Task: Open a blank worksheet and write heading  Product price data  Add product name:-  ' TOMS Shoe, UGG Shoe, Wolverine Shoe, Z-Coil Shoe, Adidas shoe, Gucci T-shirt, Louis Vuitton bag, Zara Shirt, H&M jeans, Chanel perfume. ' in August Last week sales are  5000 to 5050. product price in between:-  5000 to 10000. Save page analysisSalesAnalysis
Action: Mouse moved to (24, 38)
Screenshot: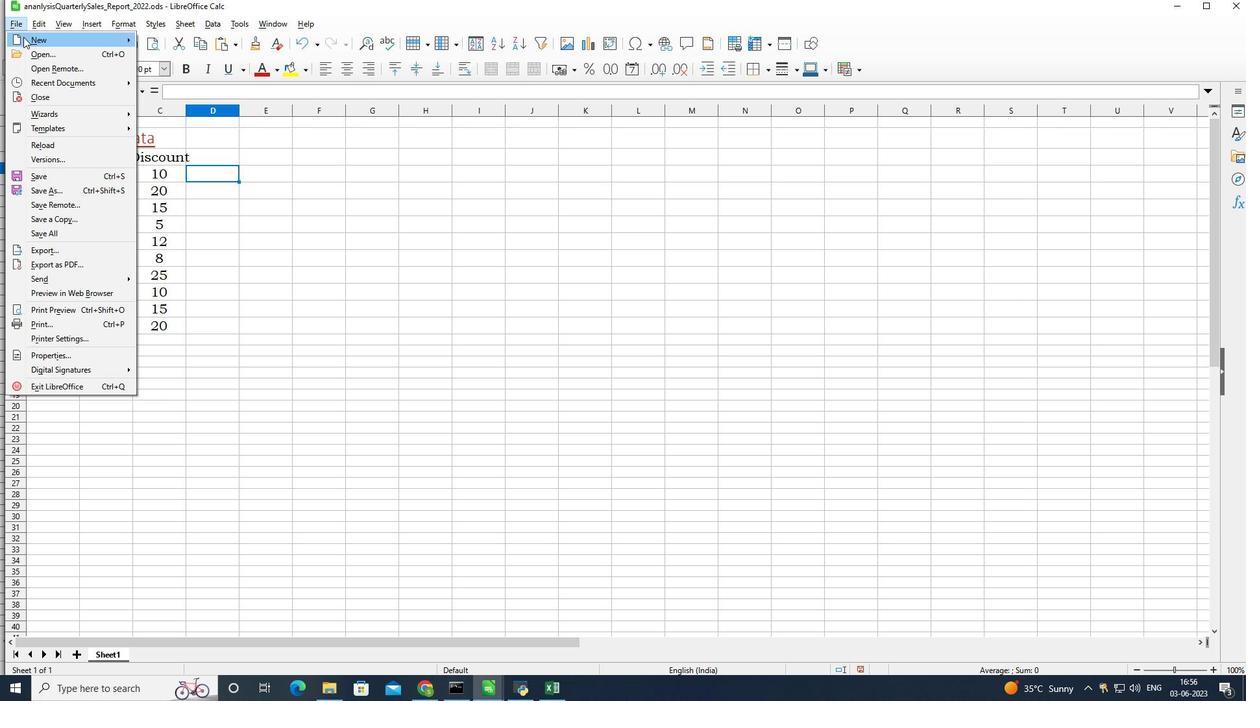 
Action: Mouse pressed left at (24, 38)
Screenshot: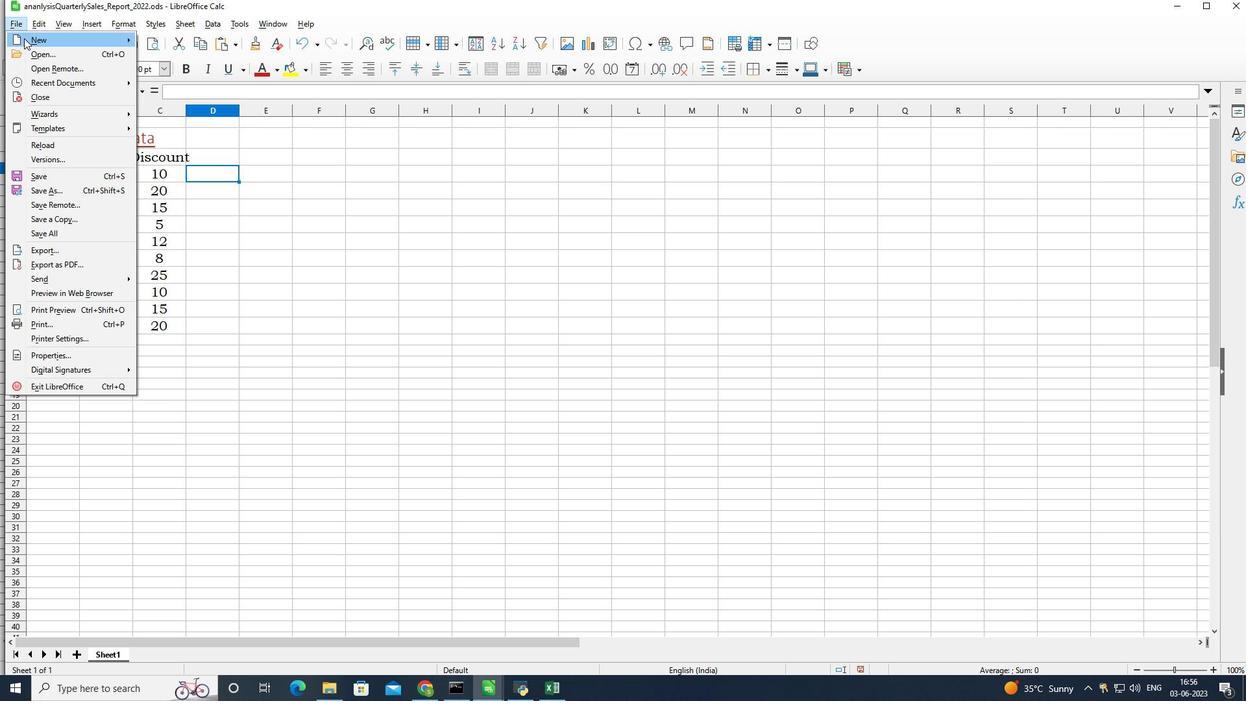 
Action: Mouse moved to (203, 48)
Screenshot: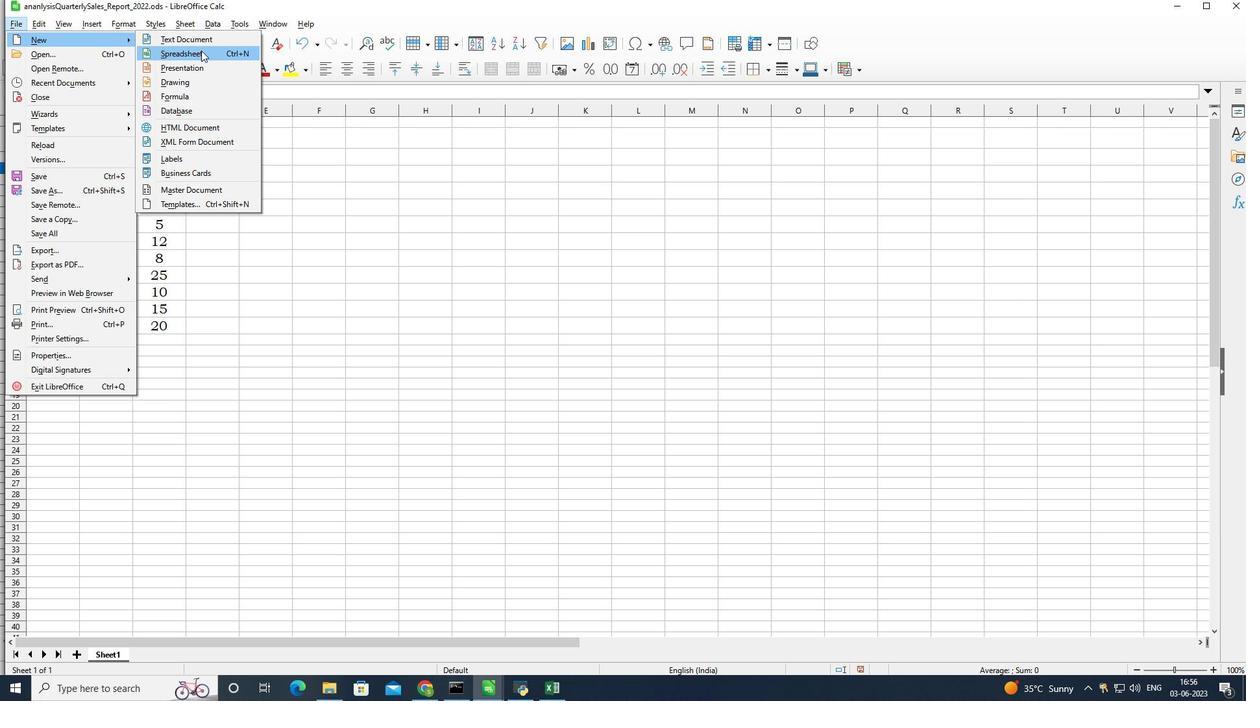
Action: Mouse pressed left at (203, 48)
Screenshot: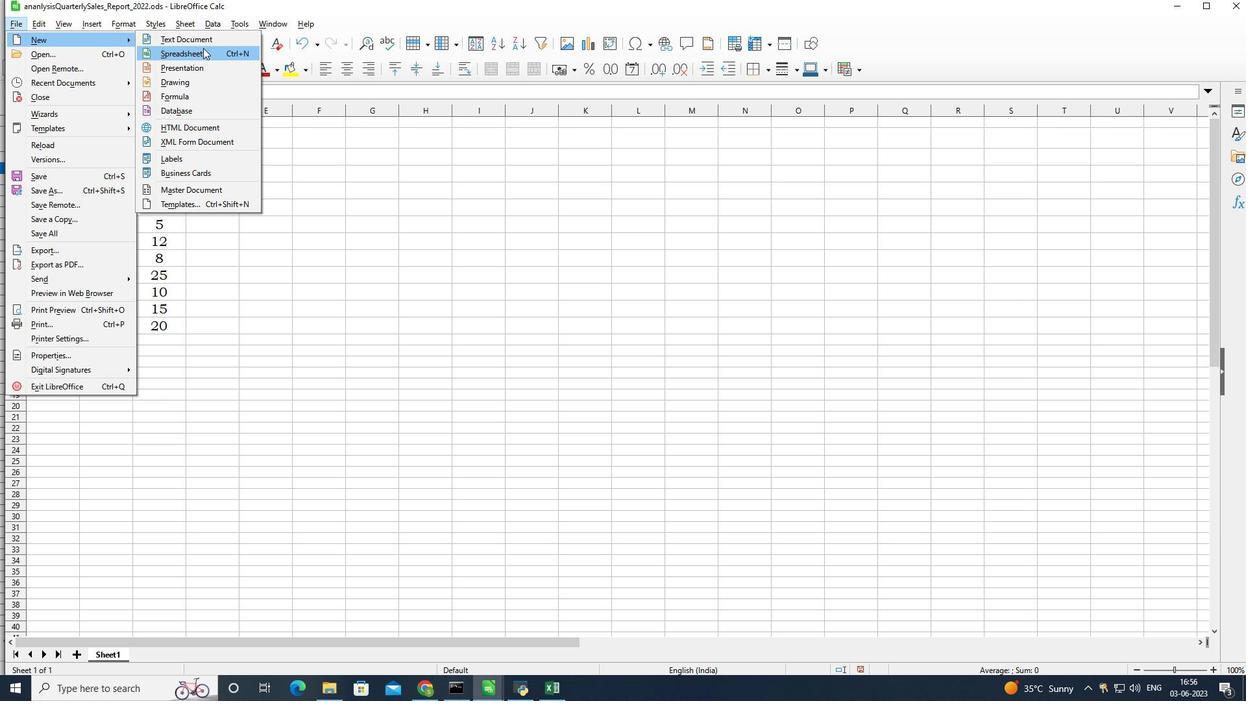 
Action: Mouse moved to (98, 134)
Screenshot: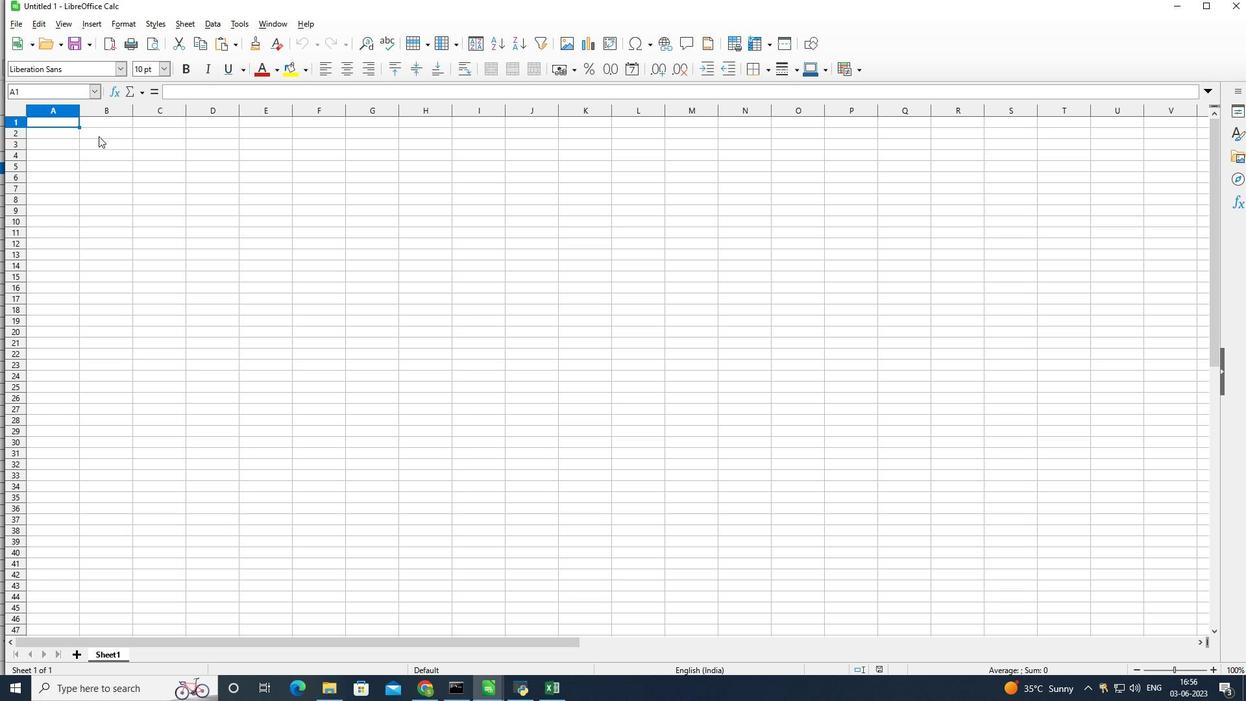 
Action: Mouse pressed left at (98, 134)
Screenshot: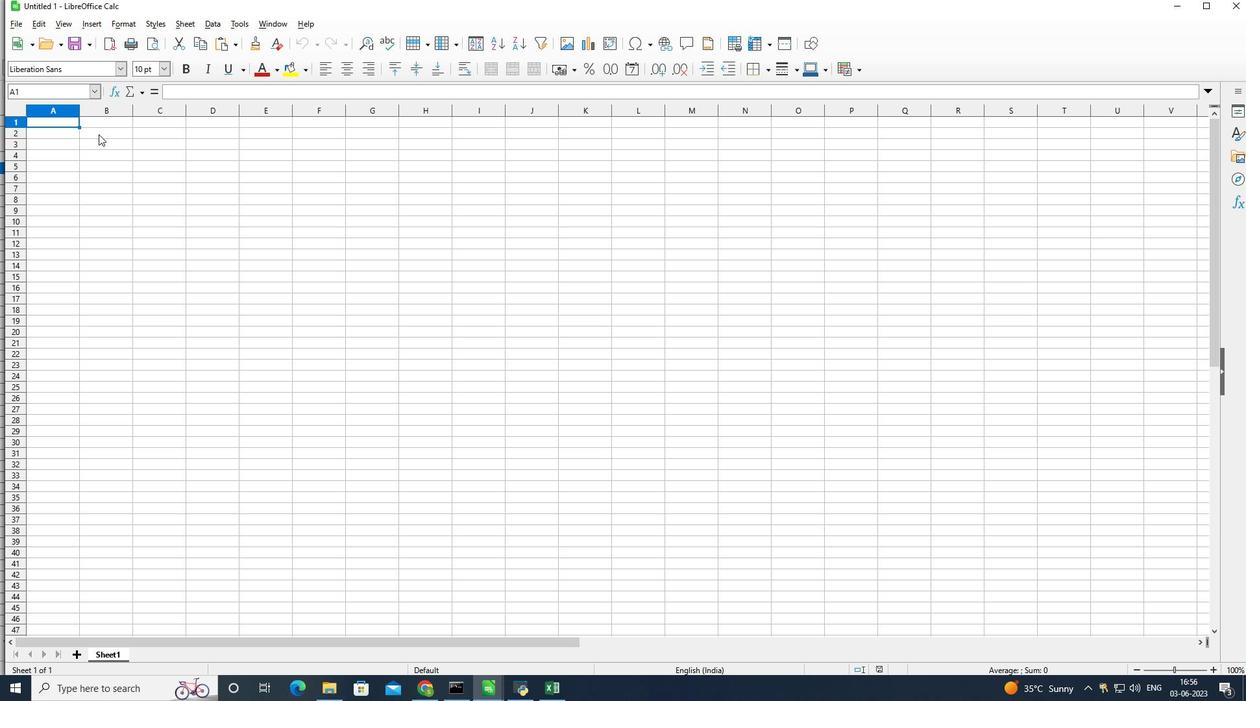 
Action: Mouse moved to (118, 132)
Screenshot: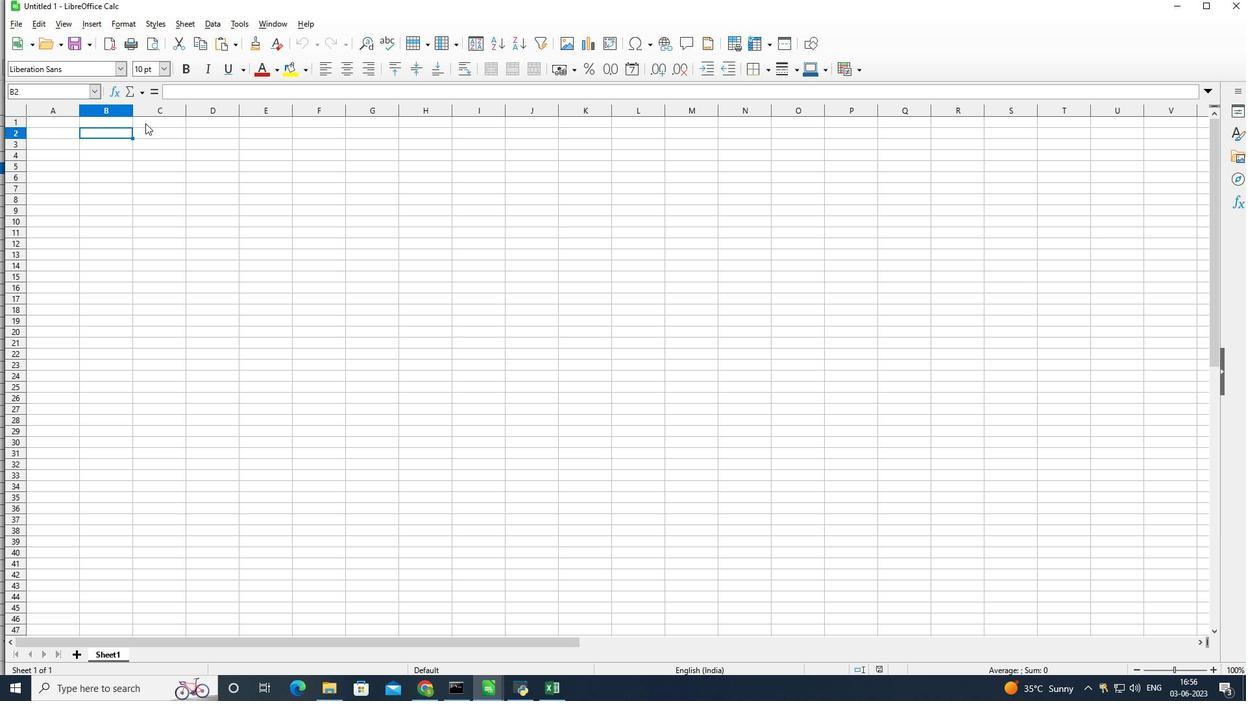 
Action: Key pressed <Key.shift>Product<Key.space>price<Key.enter>
Screenshot: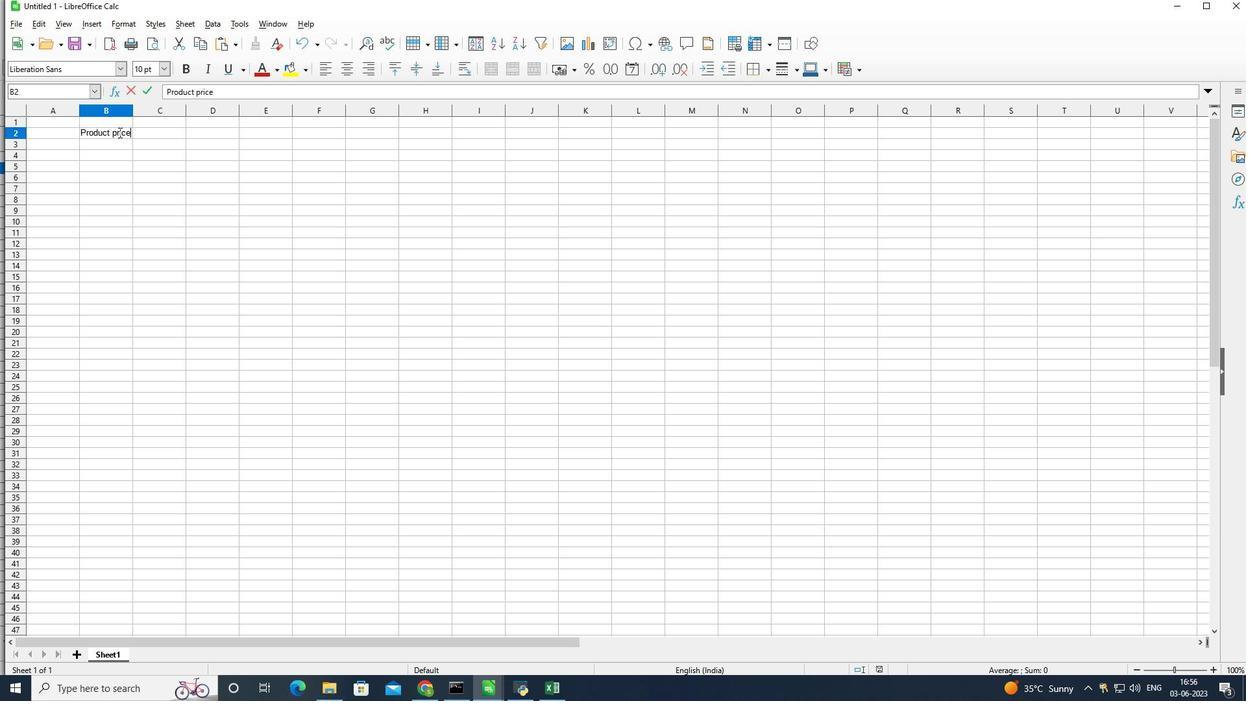 
Action: Mouse moved to (61, 146)
Screenshot: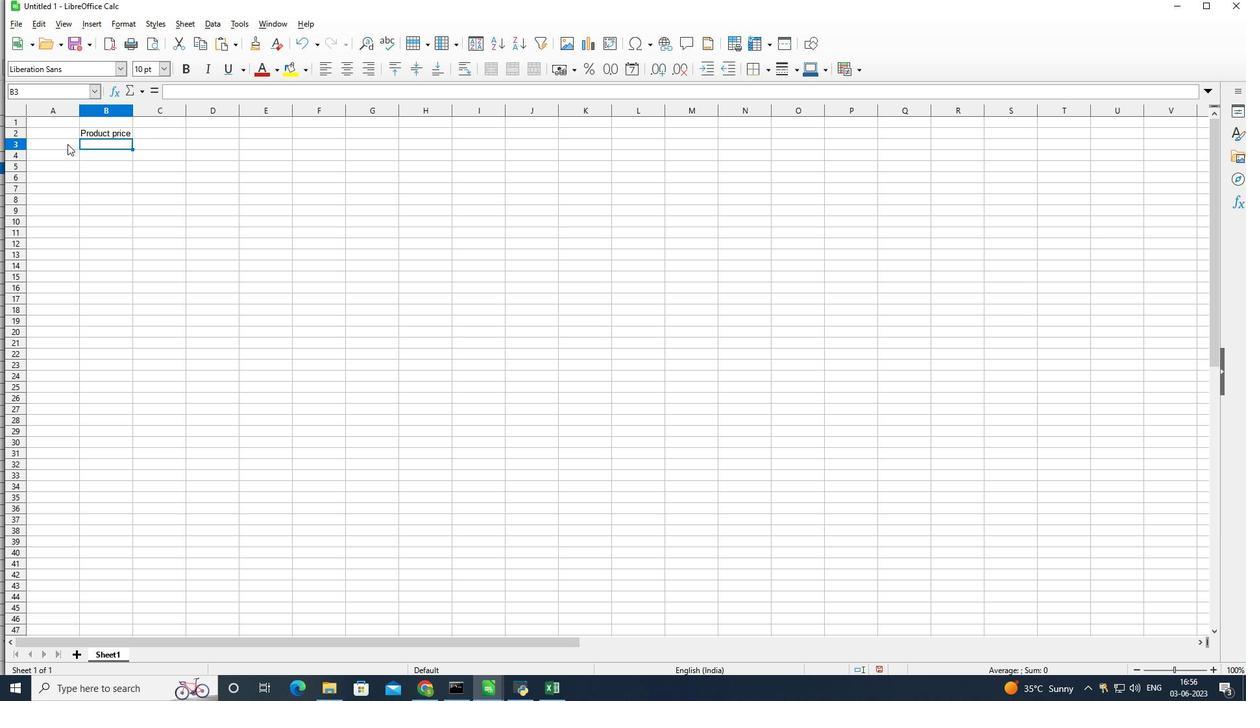 
Action: Mouse pressed left at (61, 146)
Screenshot: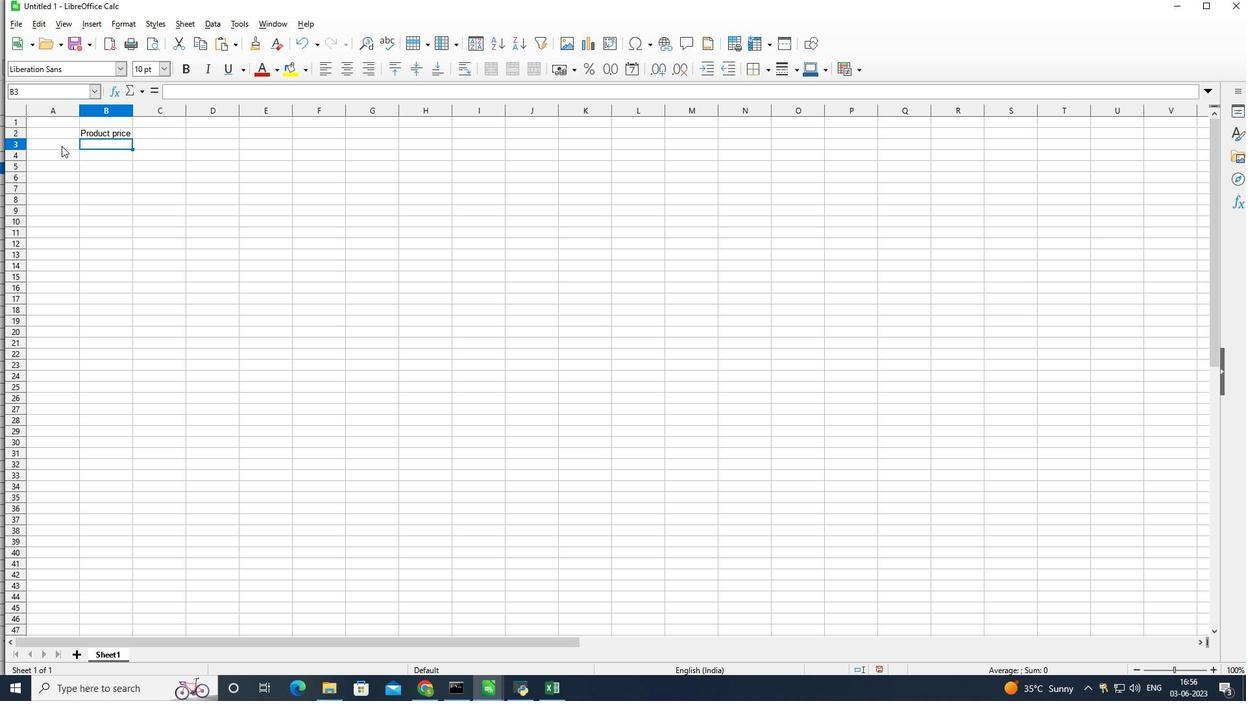 
Action: Mouse moved to (103, 168)
Screenshot: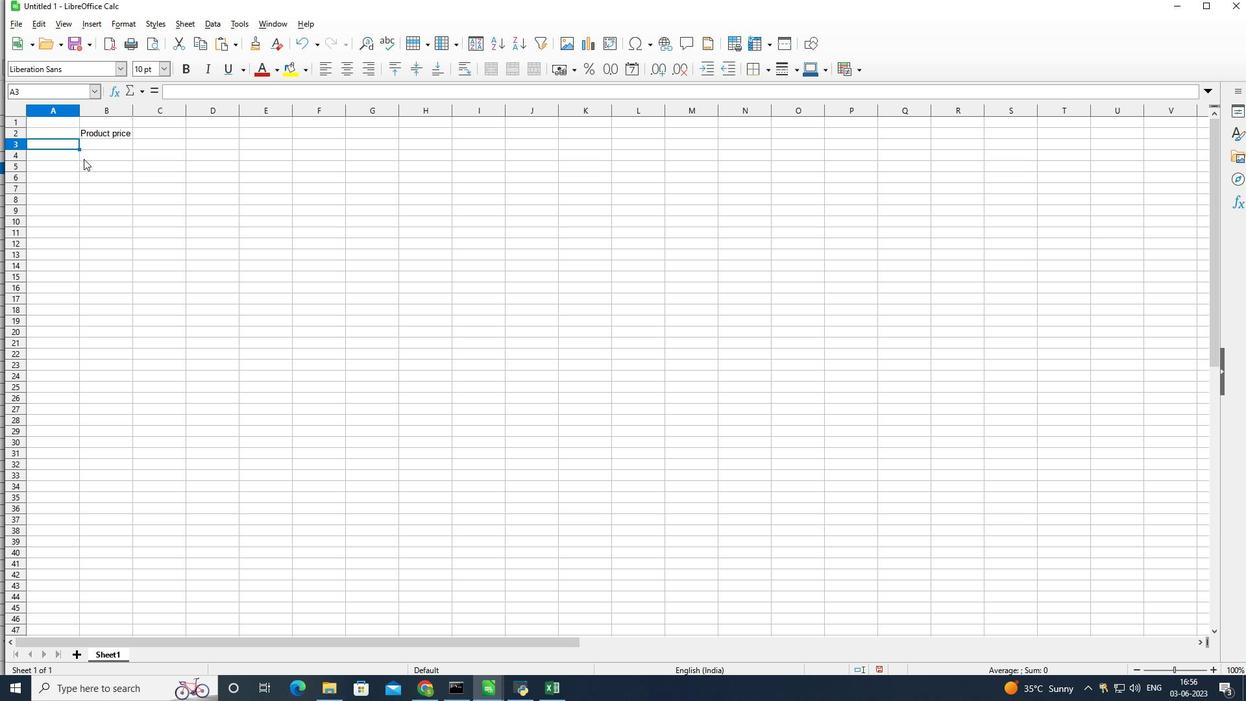 
Action: Key pressed <Key.shift>Name<Key.enter>
Screenshot: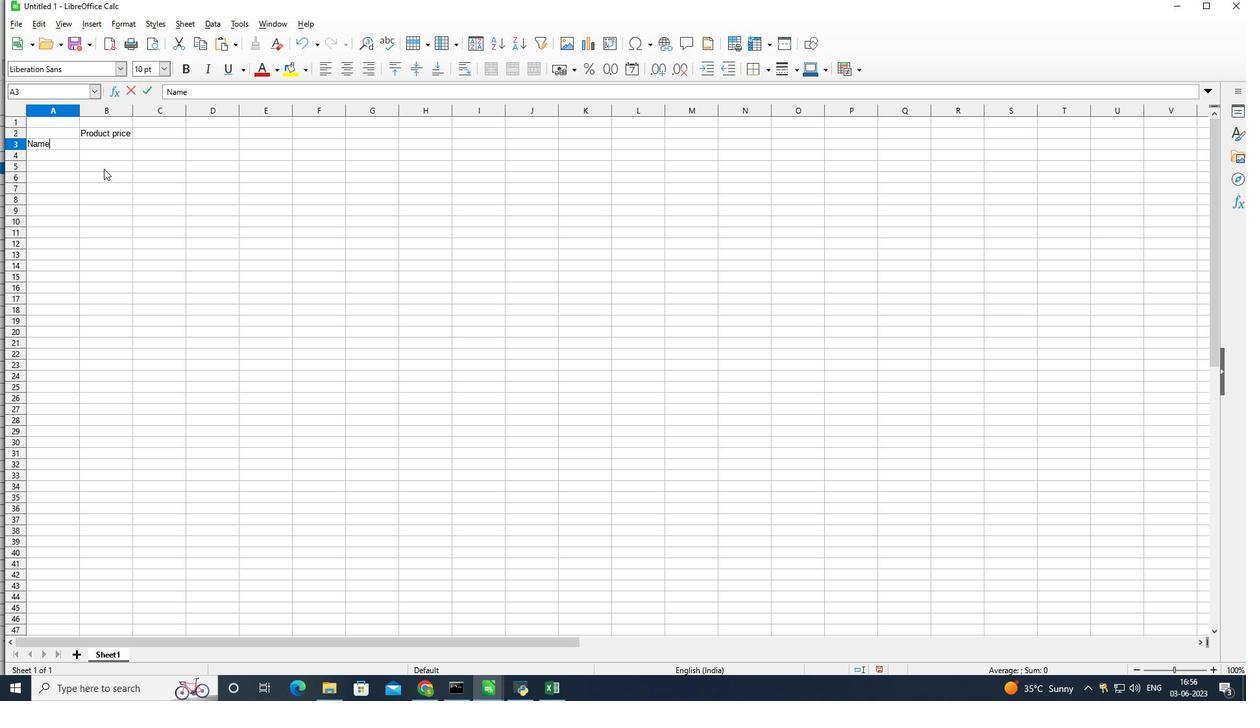 
Action: Mouse moved to (70, 148)
Screenshot: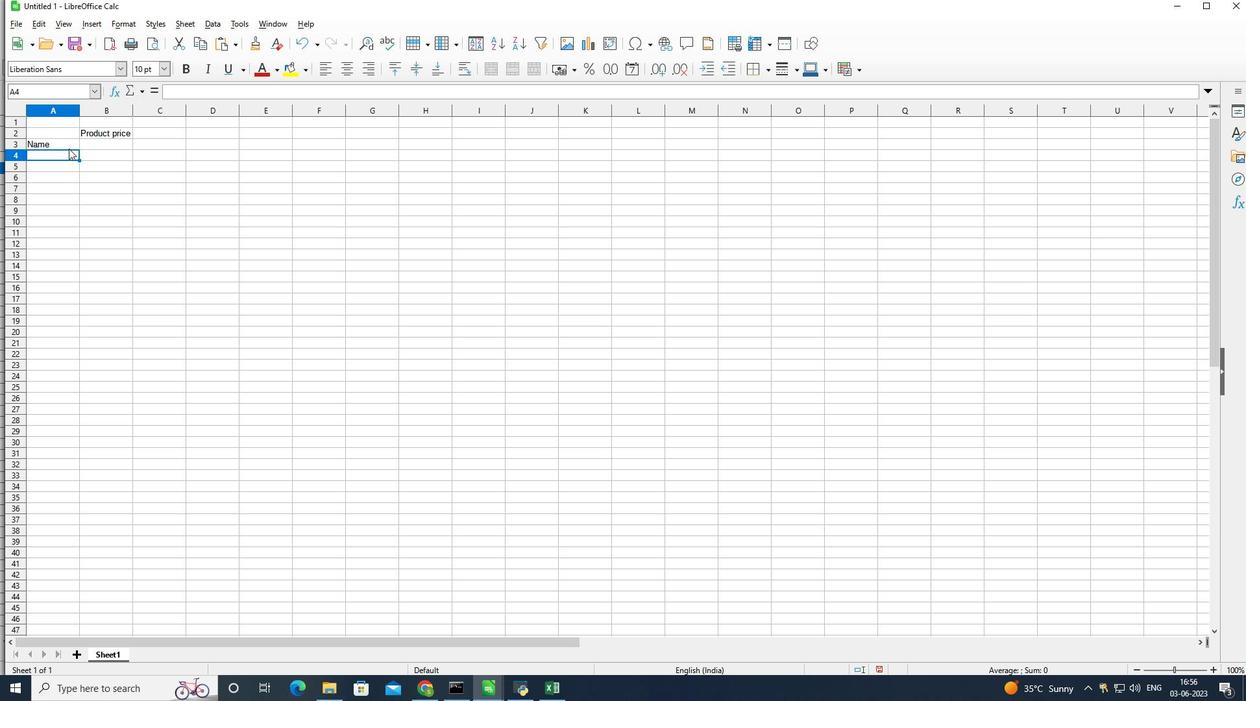 
Action: Key pressed <Key.shift>T<Key.shift>OMS<Key.space>shoe<Key.enter><Key.shift><Key.shift>UGC<Key.enter><Key.up>
Screenshot: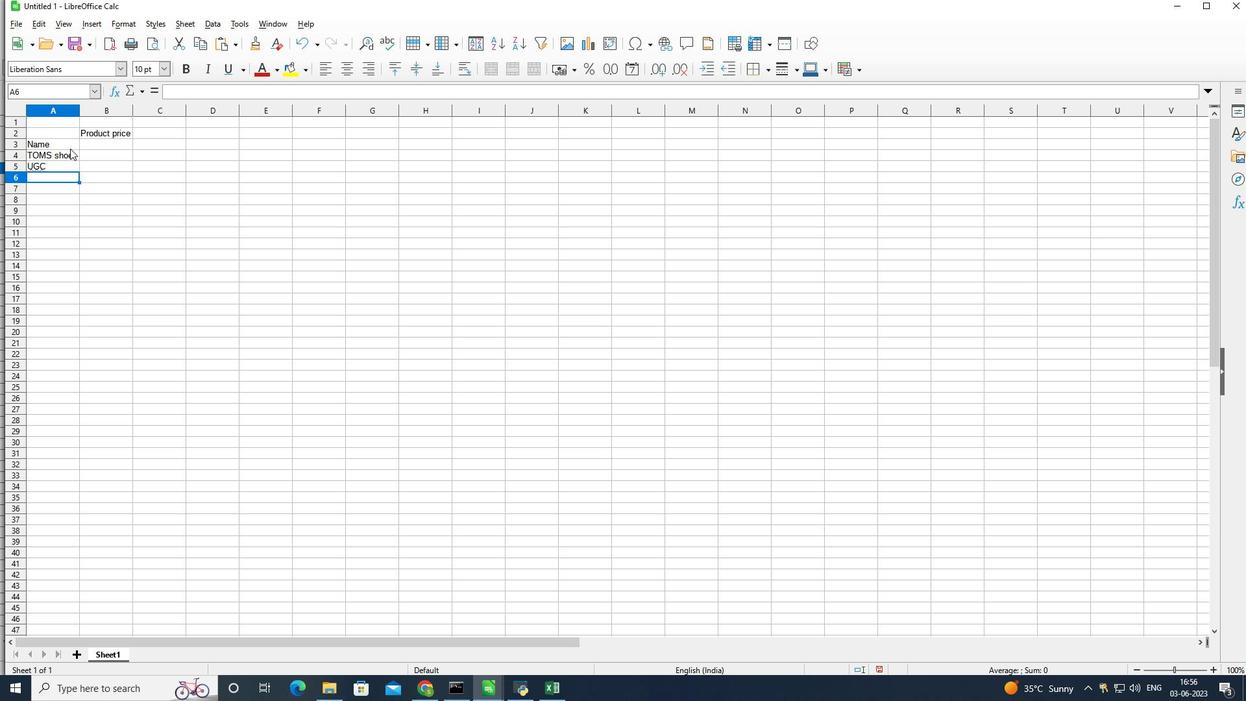 
Action: Mouse moved to (68, 166)
Screenshot: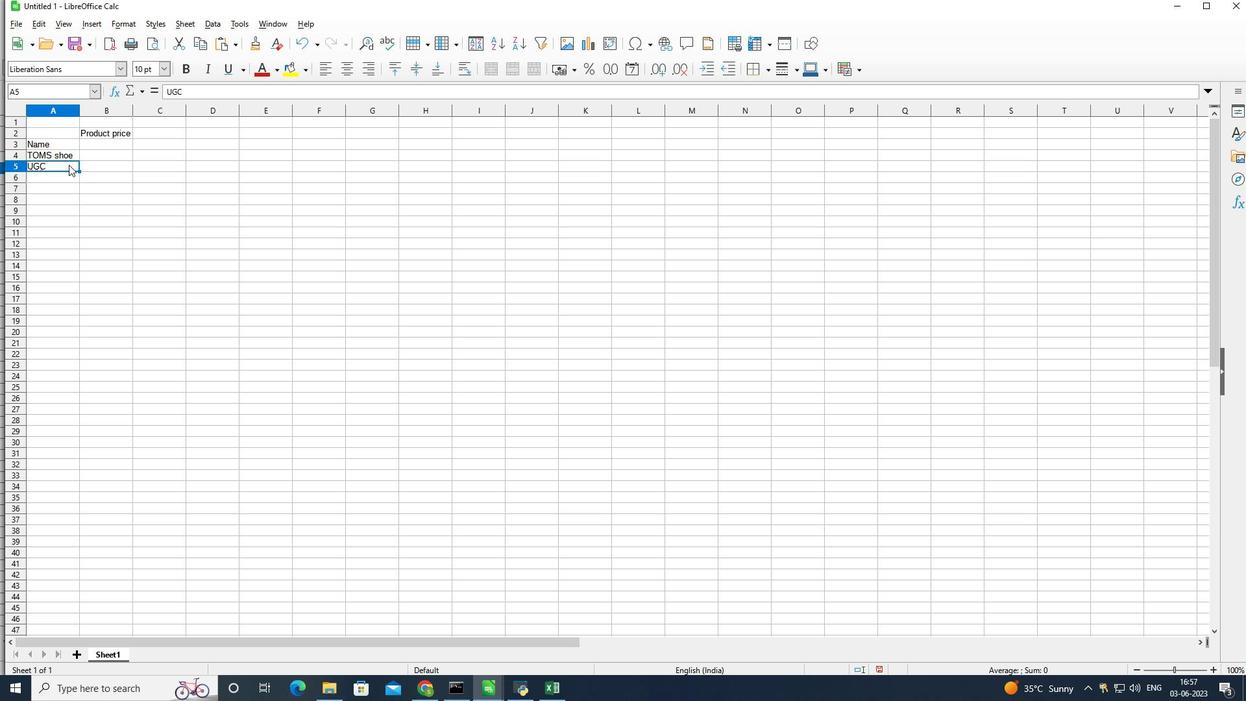 
Action: Mouse pressed left at (68, 166)
Screenshot: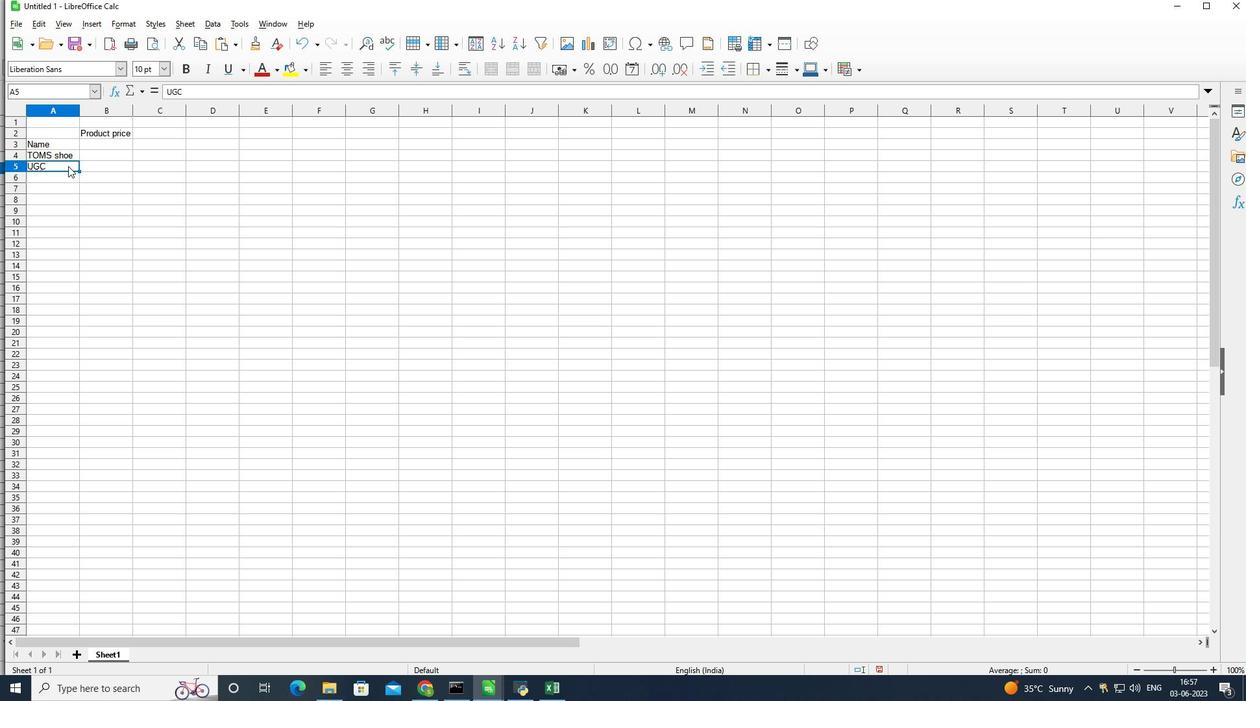 
Action: Mouse moved to (61, 164)
Screenshot: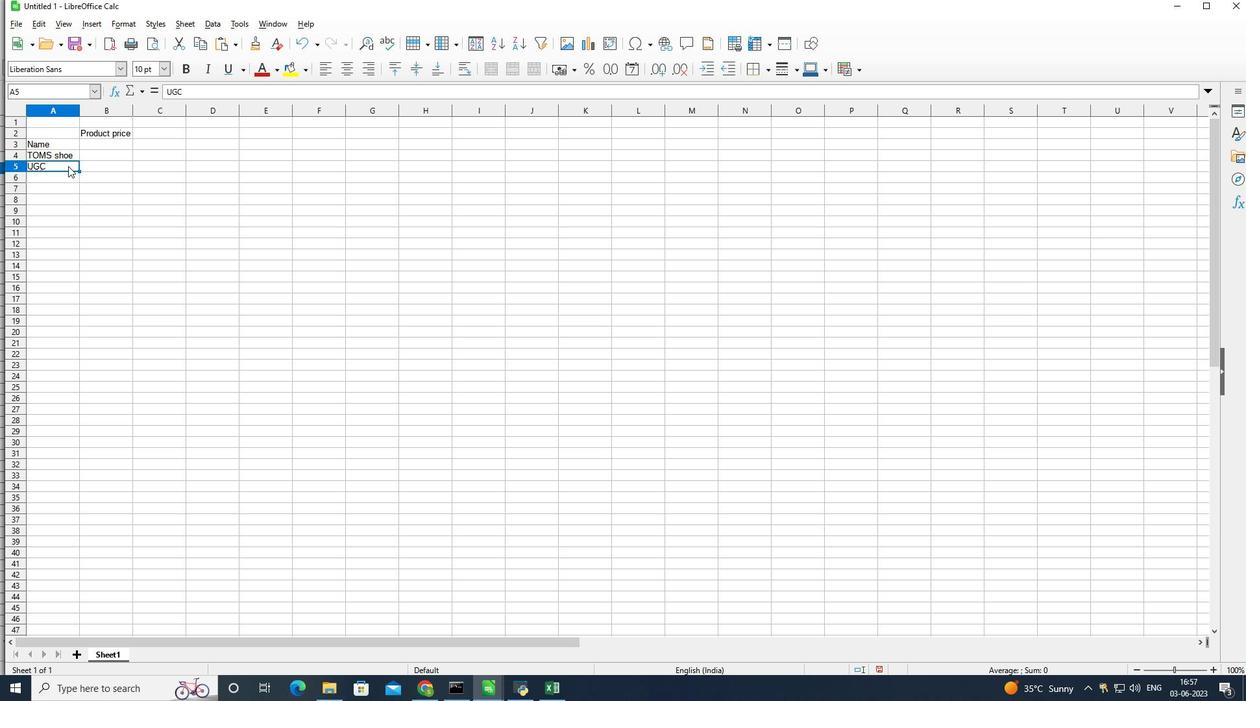 
Action: Mouse pressed left at (61, 164)
Screenshot: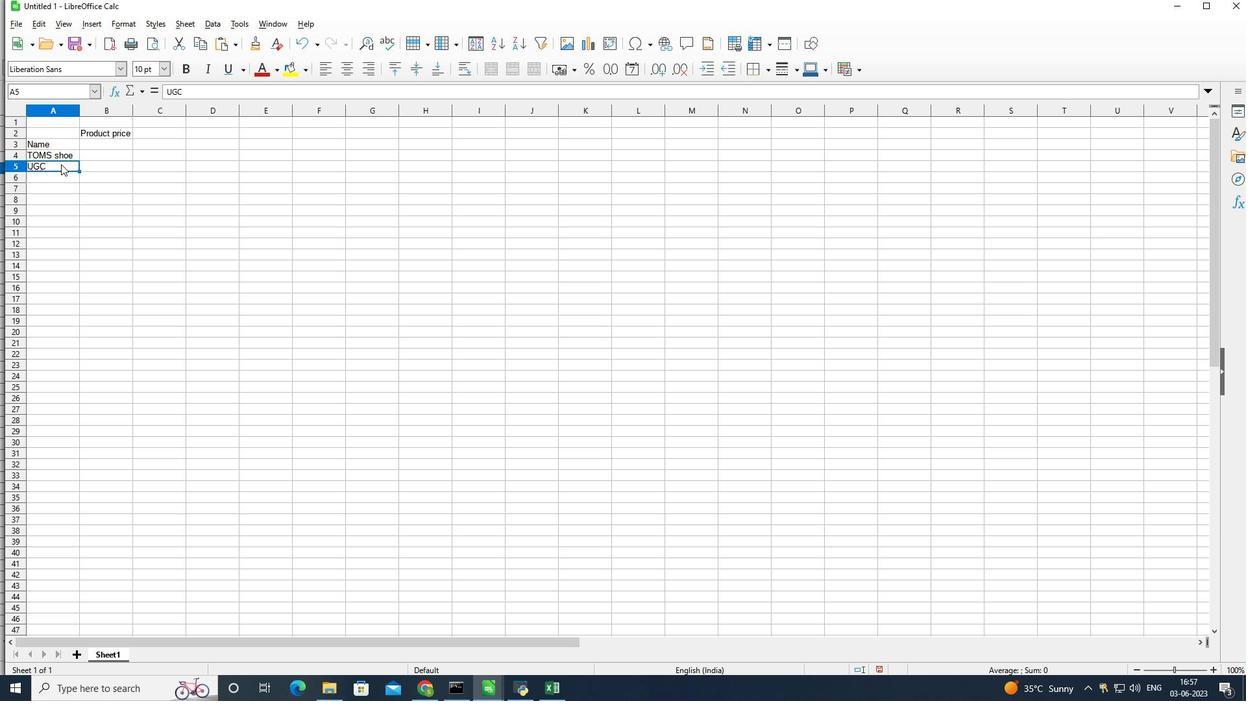 
Action: Mouse pressed left at (61, 164)
Screenshot: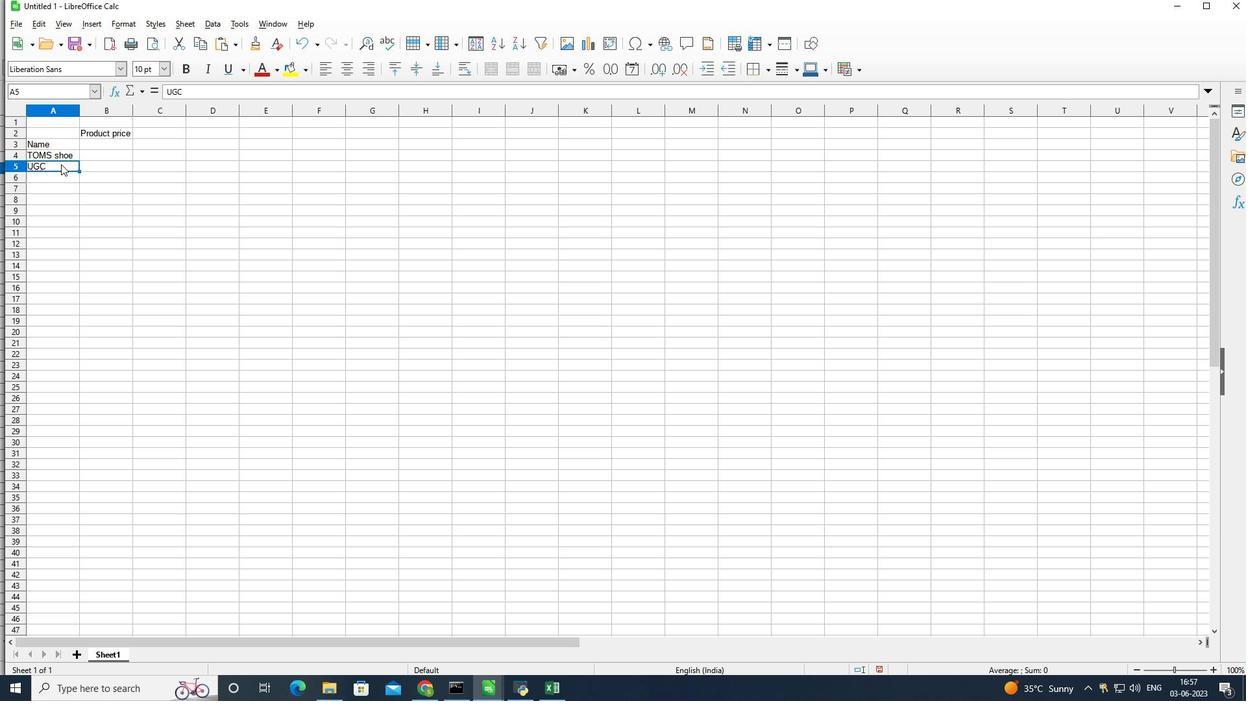 
Action: Mouse pressed left at (61, 164)
Screenshot: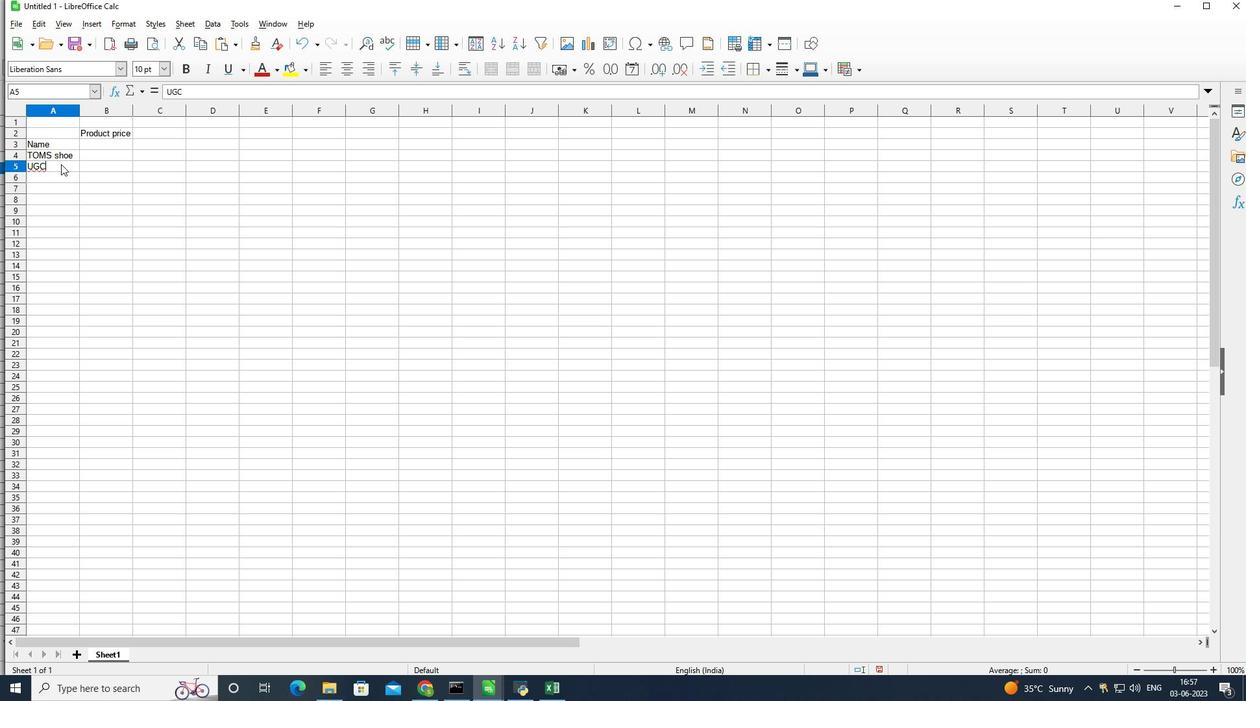 
Action: Mouse pressed left at (61, 164)
Screenshot: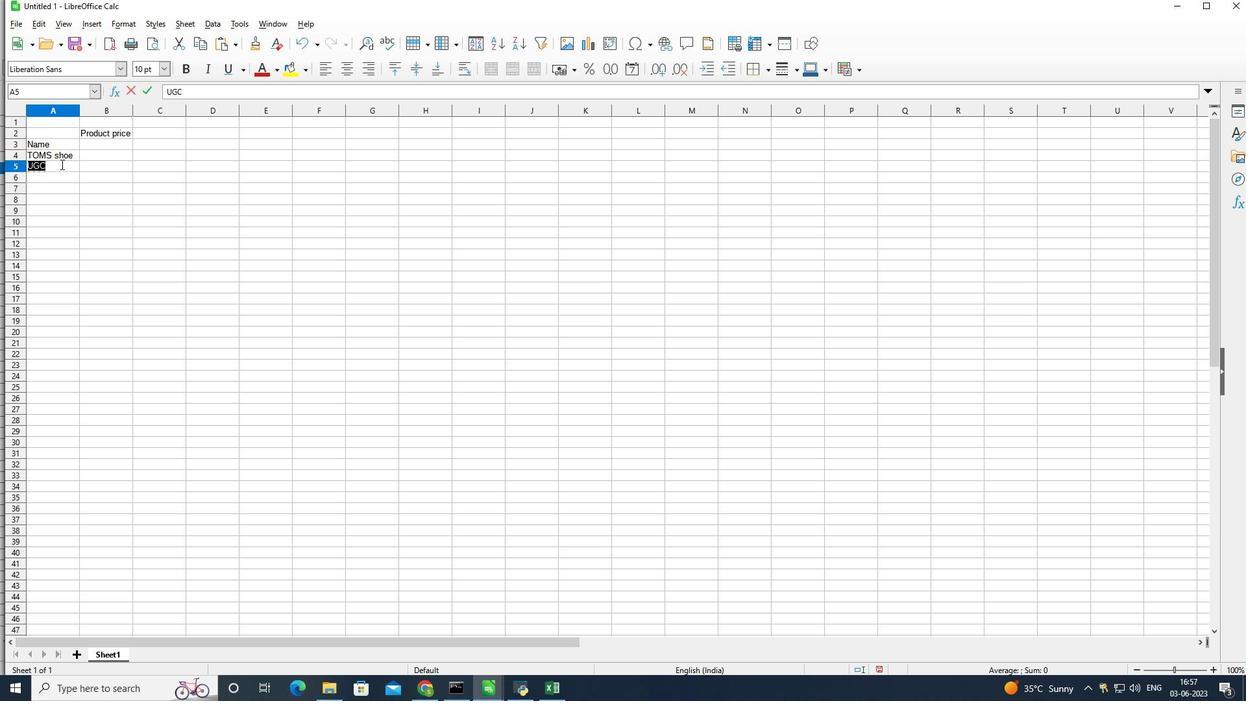 
Action: Mouse moved to (63, 107)
Screenshot: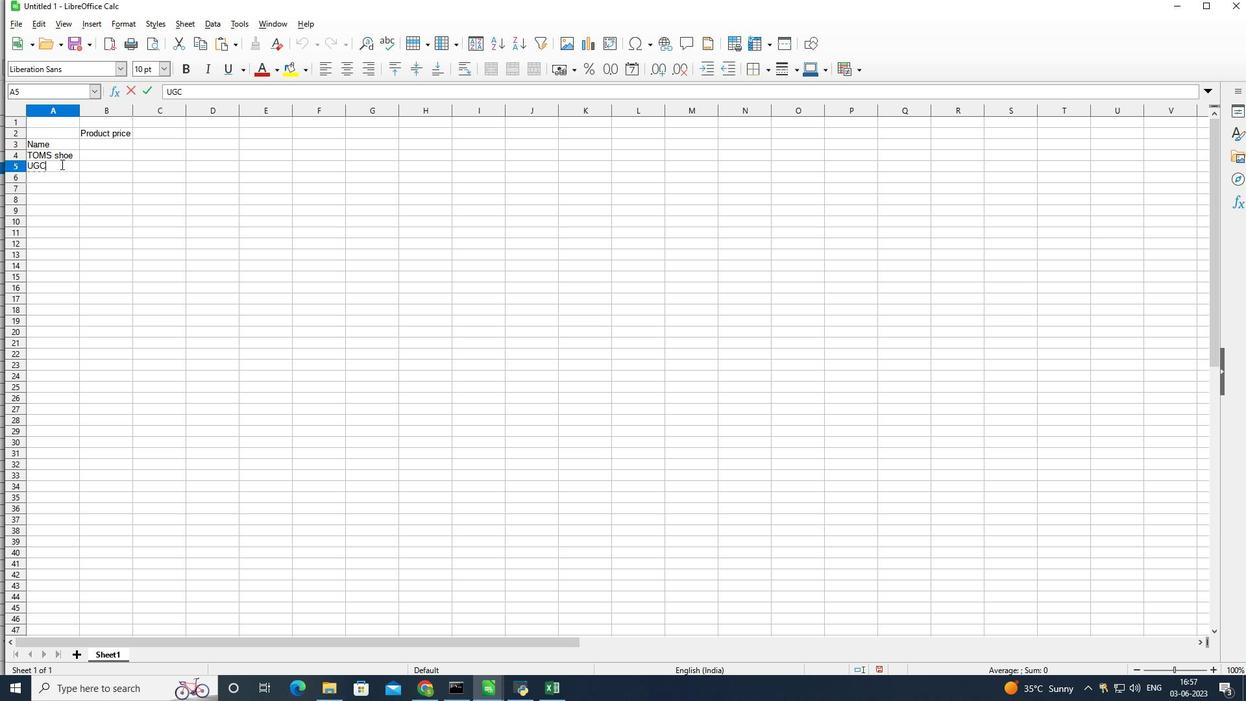
Action: Key pressed <Key.space>shoe<Key.enter><Key.shift>Wolverine<Key.space><Key.shift>Shoe<Key.enter><Key.shift>Z-coil<Key.space><Key.shift>Shoe<Key.enter><Key.shift>Adidas<Key.space>shoe<Key.enter><Key.shift>Gucci<Key.space><Key.shift>T-shirt<Key.enter><Key.shift>Louis<Key.space><Key.shift>Vuitton<Key.space><Key.shift>Bag<Key.enter><Key.shift><Key.shift><Key.shift><Key.shift><Key.shift><Key.shift><Key.shift><Key.shift><Key.shift><Key.shift><Key.shift>Zara<Key.space><Key.shift><Key.shift><Key.shift><Key.shift><Key.shift><Key.shift><Key.shift><Key.shift><Key.shift><Key.shift><Key.shift>Shirt<Key.enter><Key.shift><Key.shift><Key.shift><Key.shift><Key.shift><Key.shift><Key.shift><Key.shift><Key.shift><Key.shift><Key.shift>H<Key.shift_r><Key.shift_r><Key.shift_r><Key.shift_r><Key.shift_r><Key.shift_r><Key.shift_r><Key.shift_r><Key.shift_r><Key.shift_r>&<Key.shift>m<Key.backspace><Key.shift>M<Key.space>jeans<Key.enter><Key.shift>Chanel<Key.space><Key.shift>Perfume
Screenshot: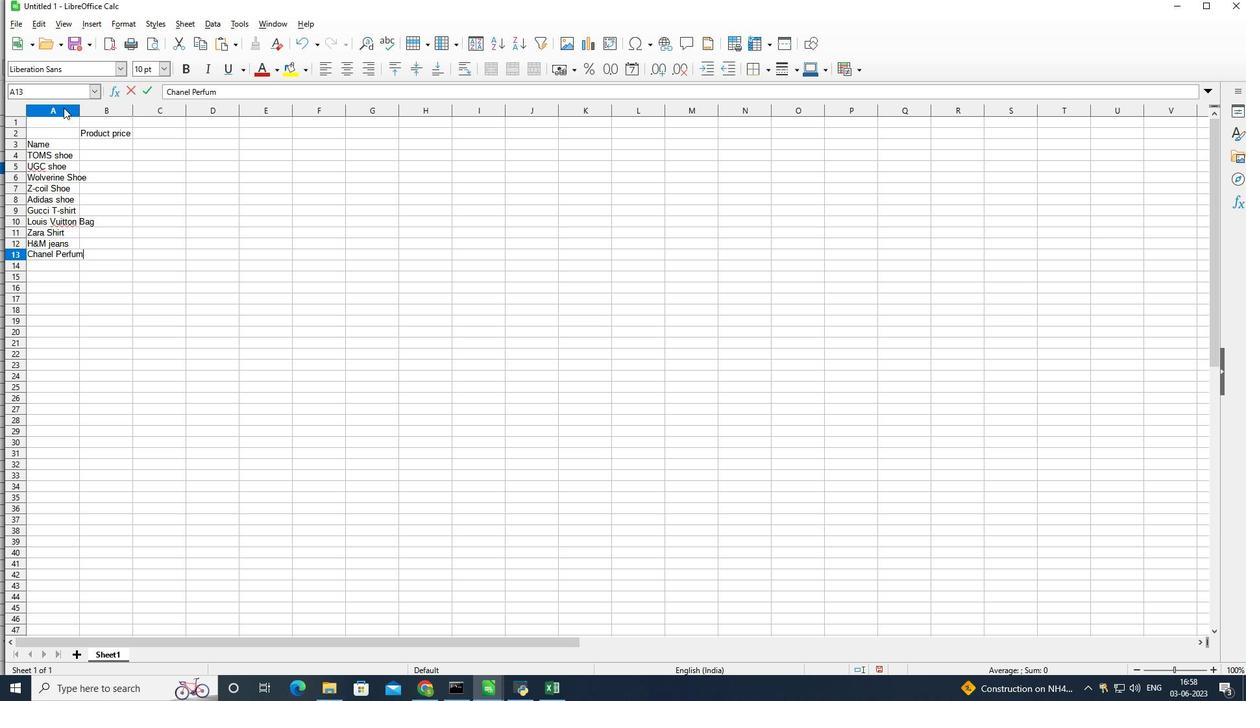 
Action: Mouse moved to (142, 144)
Screenshot: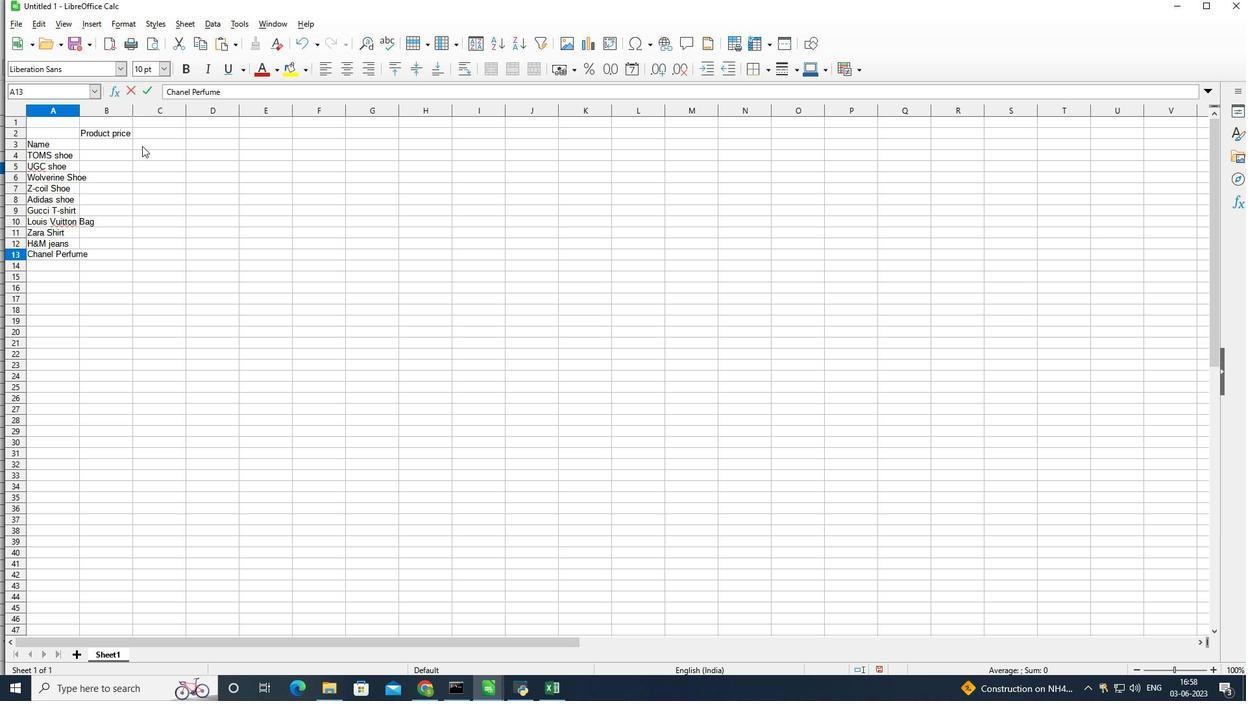 
Action: Mouse pressed left at (142, 144)
Screenshot: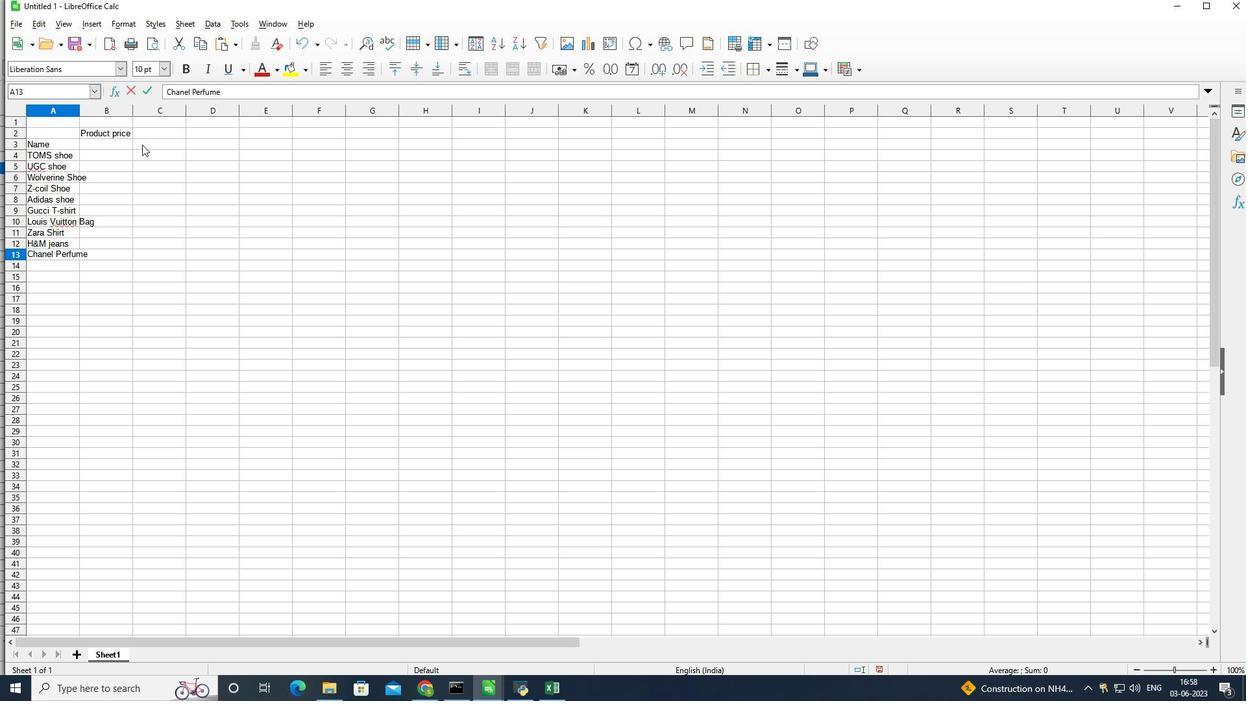 
Action: Mouse moved to (264, 180)
Screenshot: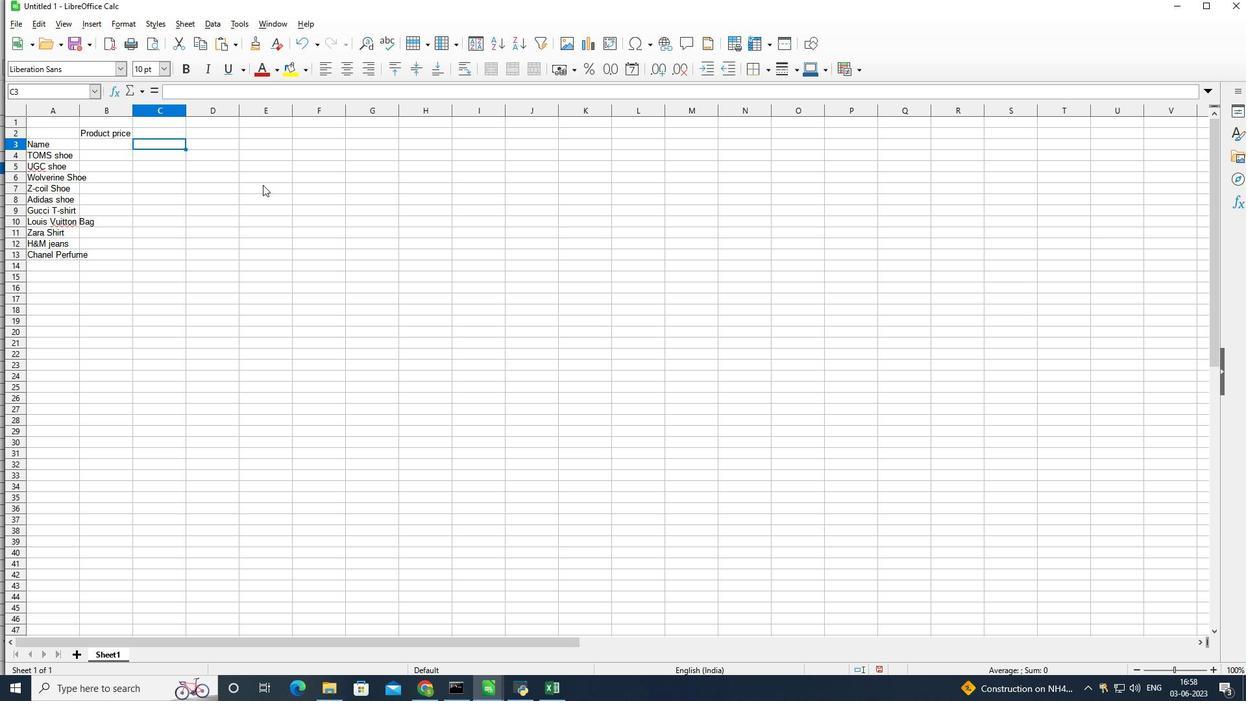 
Action: Key pressed <Key.shift>Last<Key.space>week<Key.space>sales<Key.enter>5000<Key.enter>5555<Key.enter>543<Key.enter><Key.up>4<Key.backspace>5432<Key.enter>6789<Key.backspace><Key.backspace><Key.backspace><Key.backspace>5342<Key.enter>5032<Key.enter>5111<Key.enter>5222<Key.enter>5333<Key.enter>5444<Key.enter>5553<Key.backspace><Key.backspace>23<Key.enter><Key.up>55<Key.backspace>05-0
Screenshot: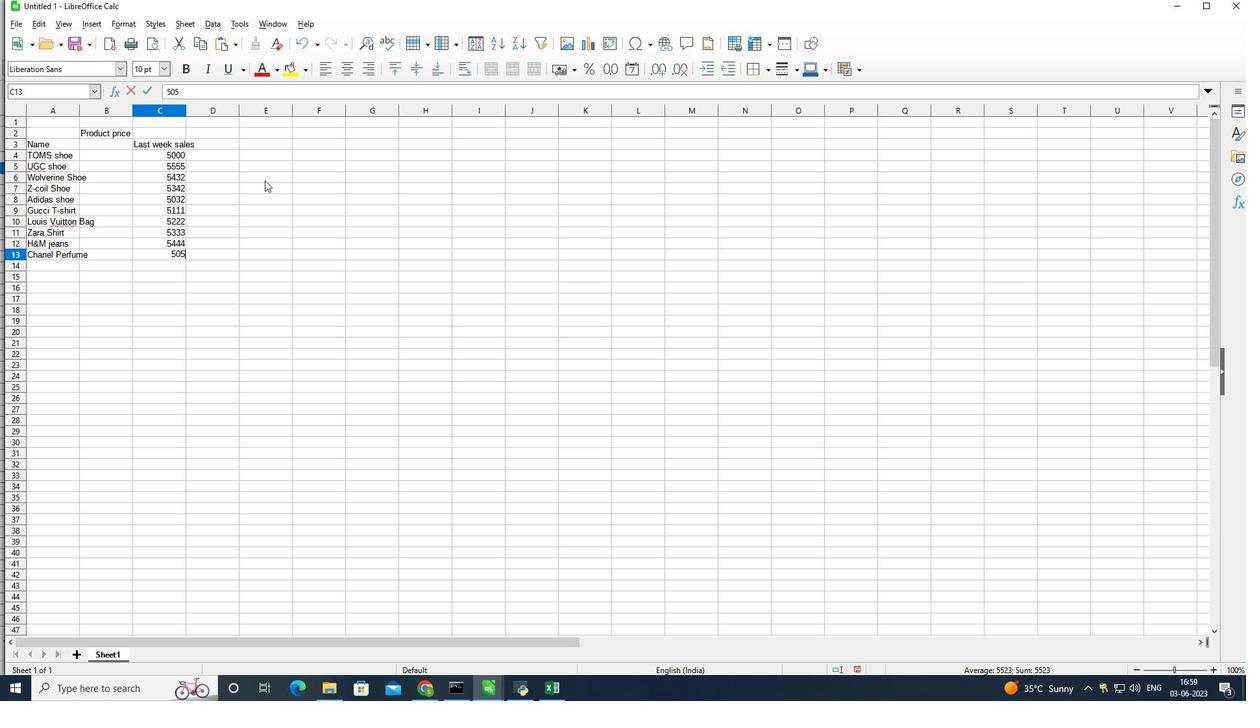 
Action: Mouse moved to (619, 192)
Screenshot: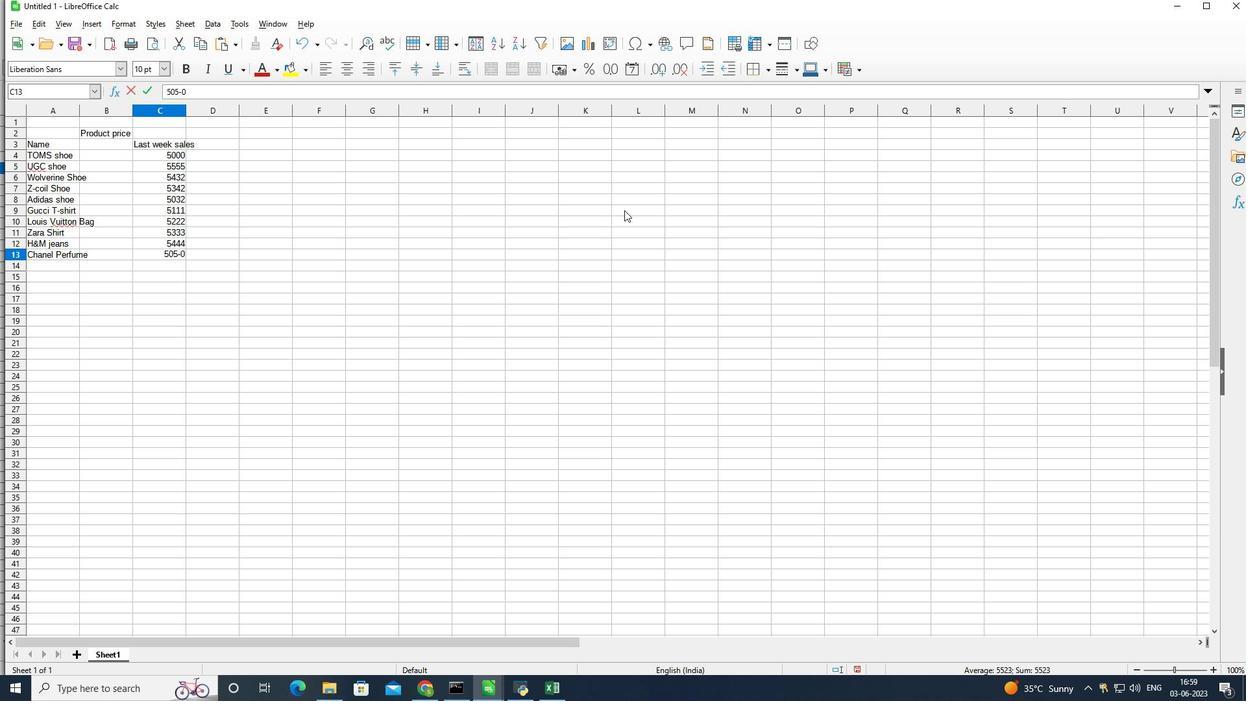 
Action: Key pressed <Key.backspace><Key.backspace>0
Screenshot: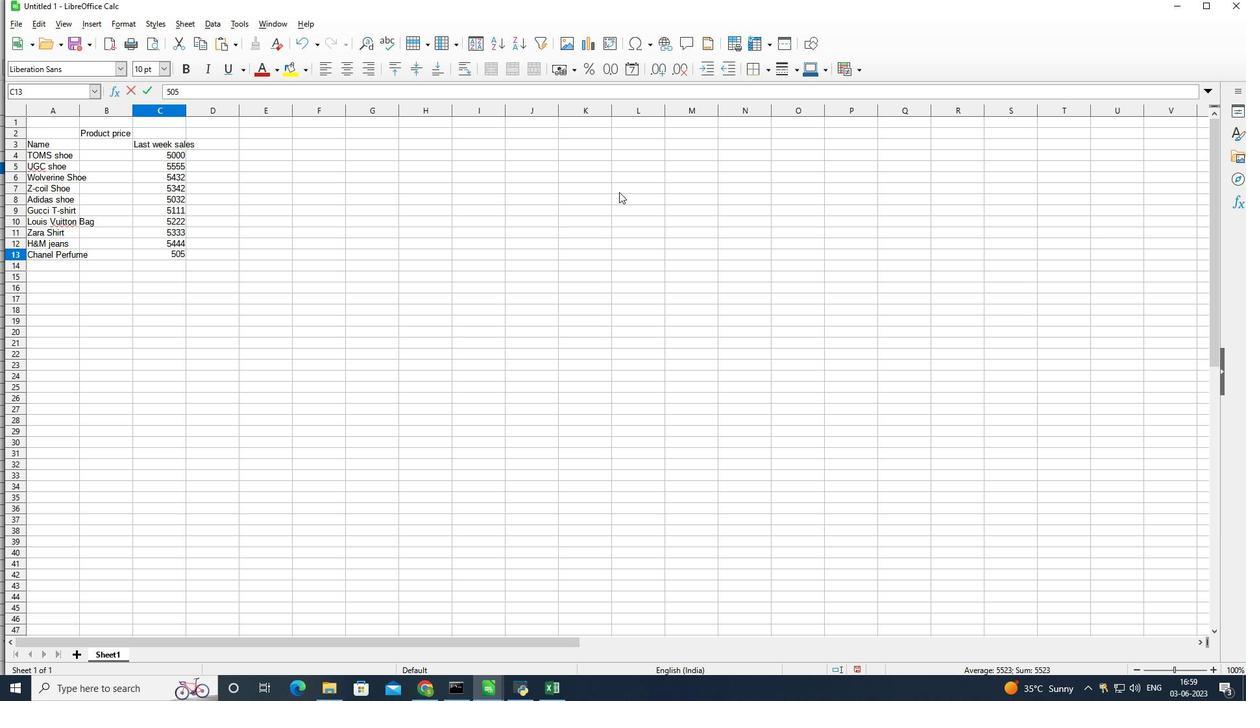 
Action: Mouse moved to (176, 165)
Screenshot: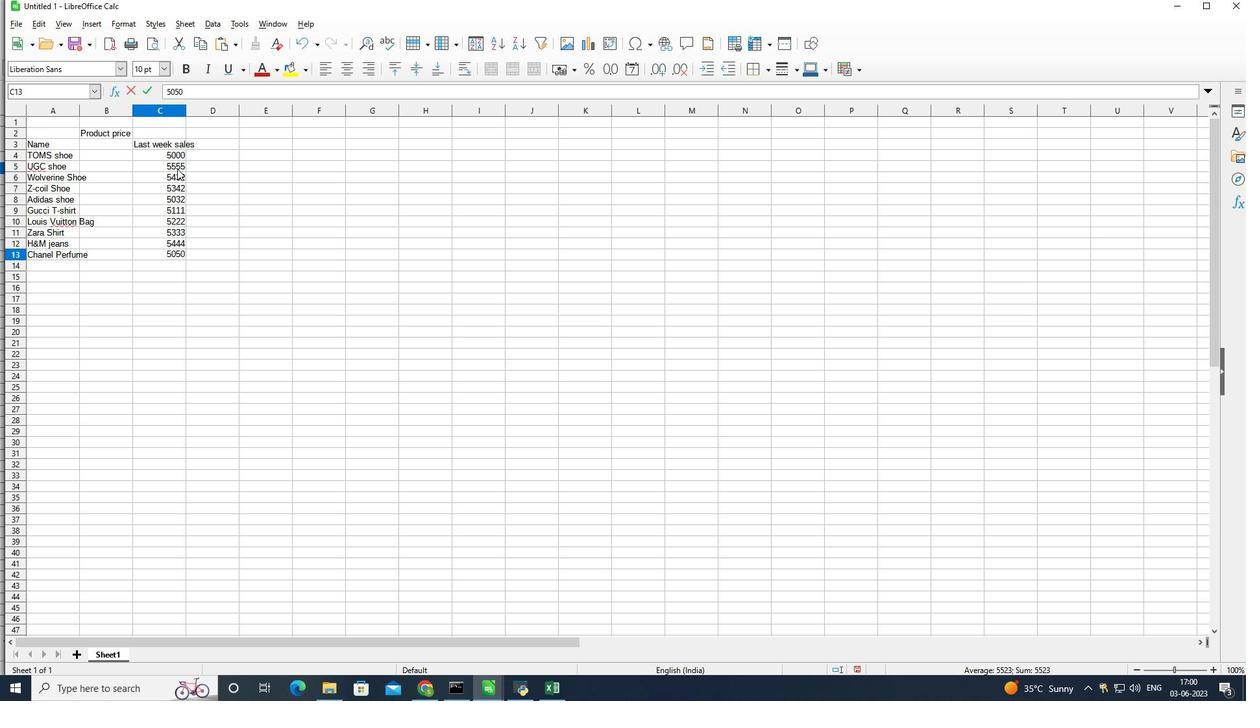 
Action: Mouse pressed left at (176, 165)
Screenshot: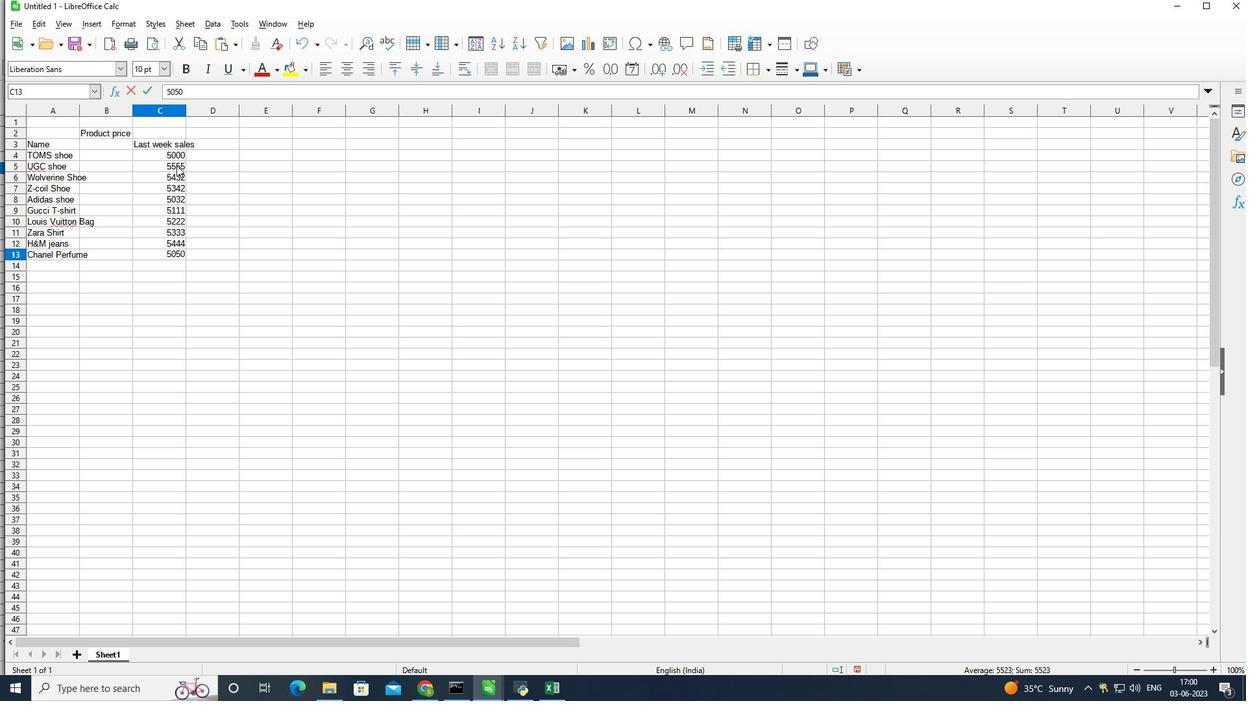 
Action: Mouse moved to (179, 166)
Screenshot: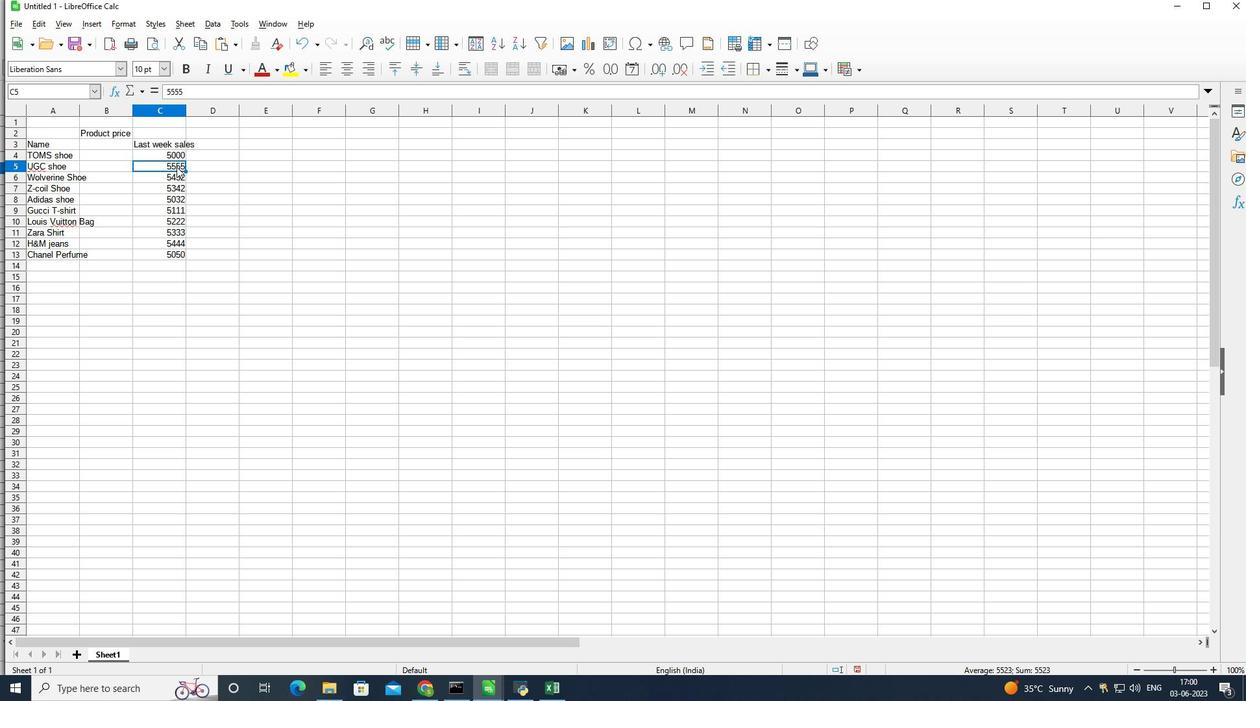 
Action: Mouse pressed left at (179, 166)
Screenshot: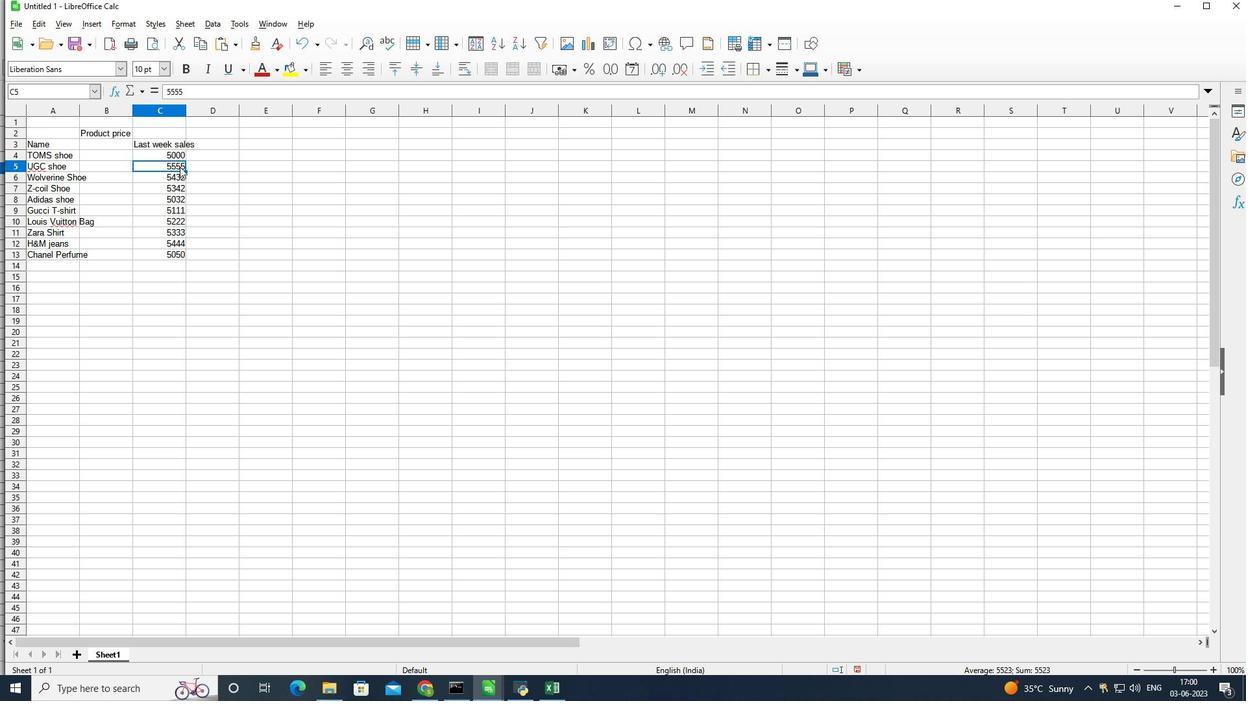 
Action: Mouse moved to (250, 143)
Screenshot: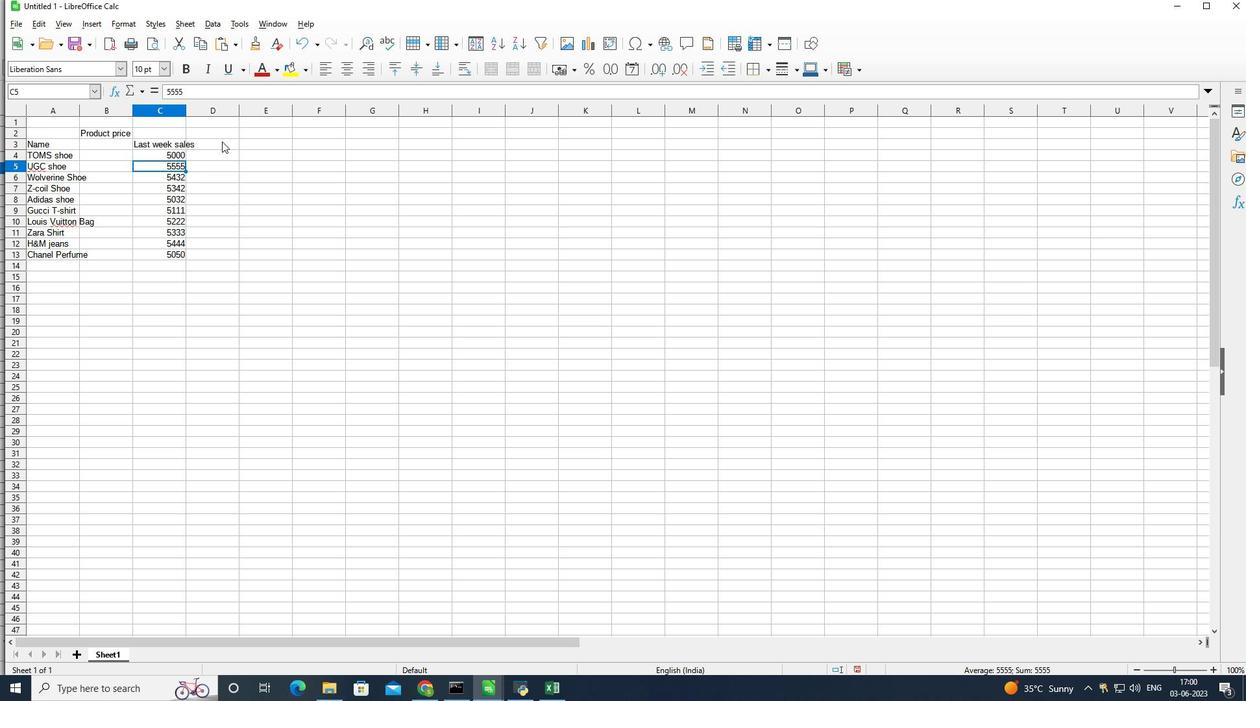 
Action: Mouse pressed left at (250, 143)
Screenshot: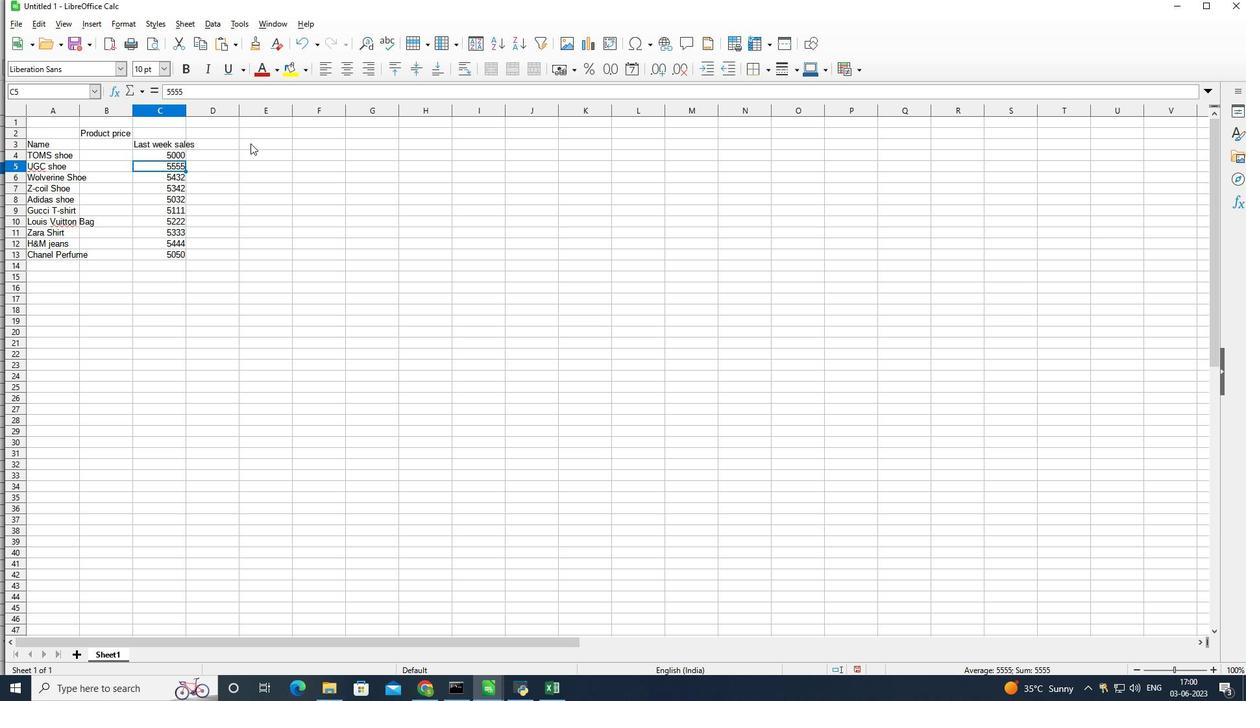 
Action: Mouse moved to (252, 161)
Screenshot: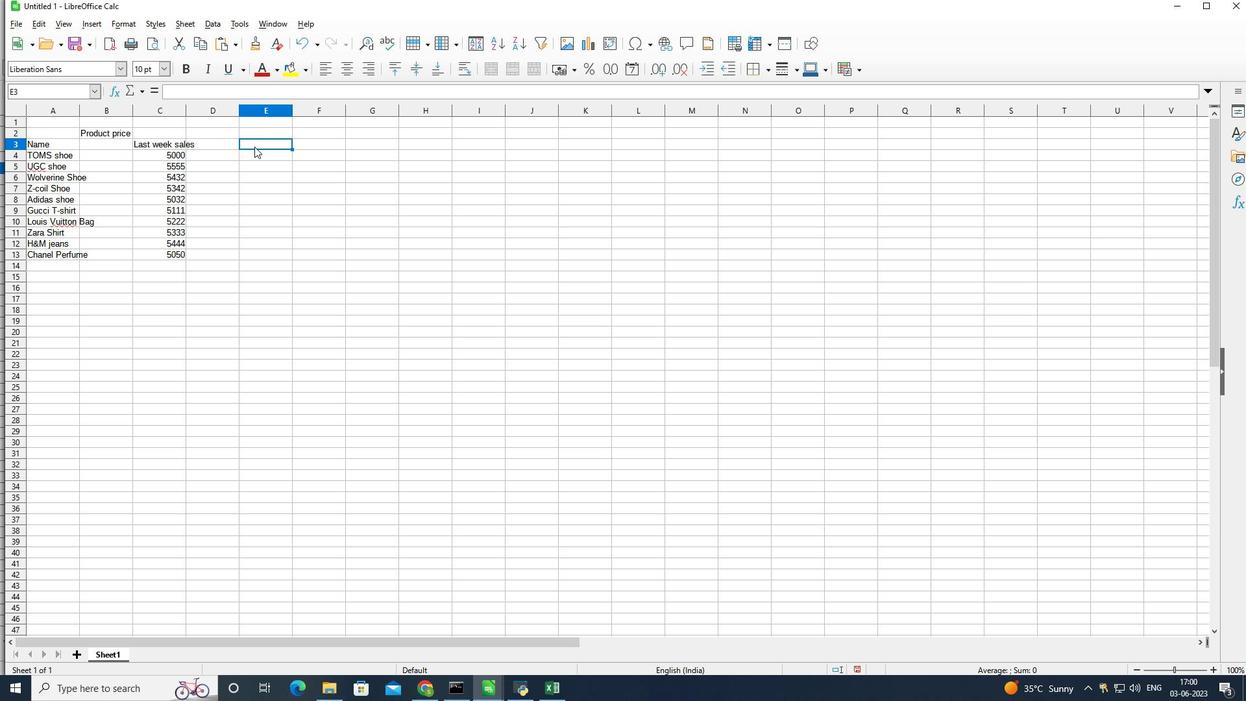 
Action: Key pressed <Key.shift>Product<Key.space>price<Key.enter>5000<Key.enter>5555<Key.enter>6<Key.enter><Key.enter><Key.enter><Key.up><Key.up><Key.up>6000<Key.enter>6666<Key.enter>7000<Key.enter>7777<Key.enter>8000<Key.enter>8888<Key.enter>9000<Key.enter>10000ctrl+S
Screenshot: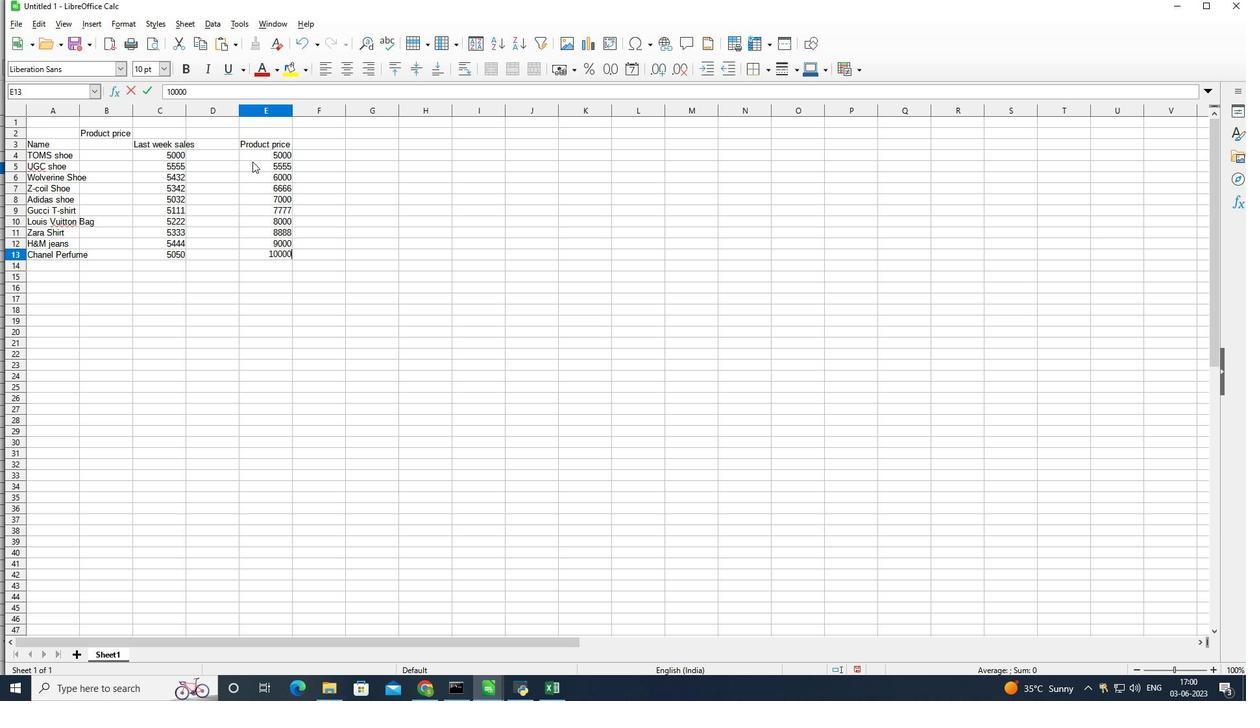 
Action: Mouse moved to (786, 283)
Screenshot: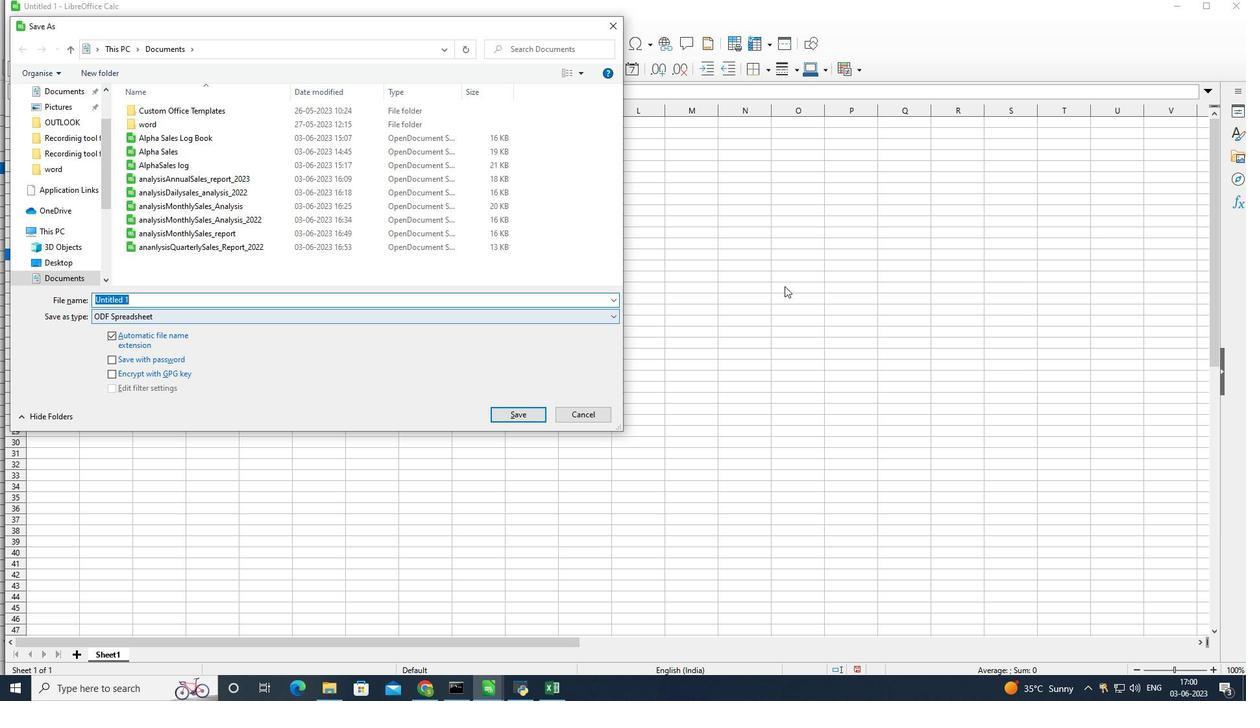 
Action: Key pressed analysis<Key.shift>Sales<Key.shift>Analysis<Key.enter>
Screenshot: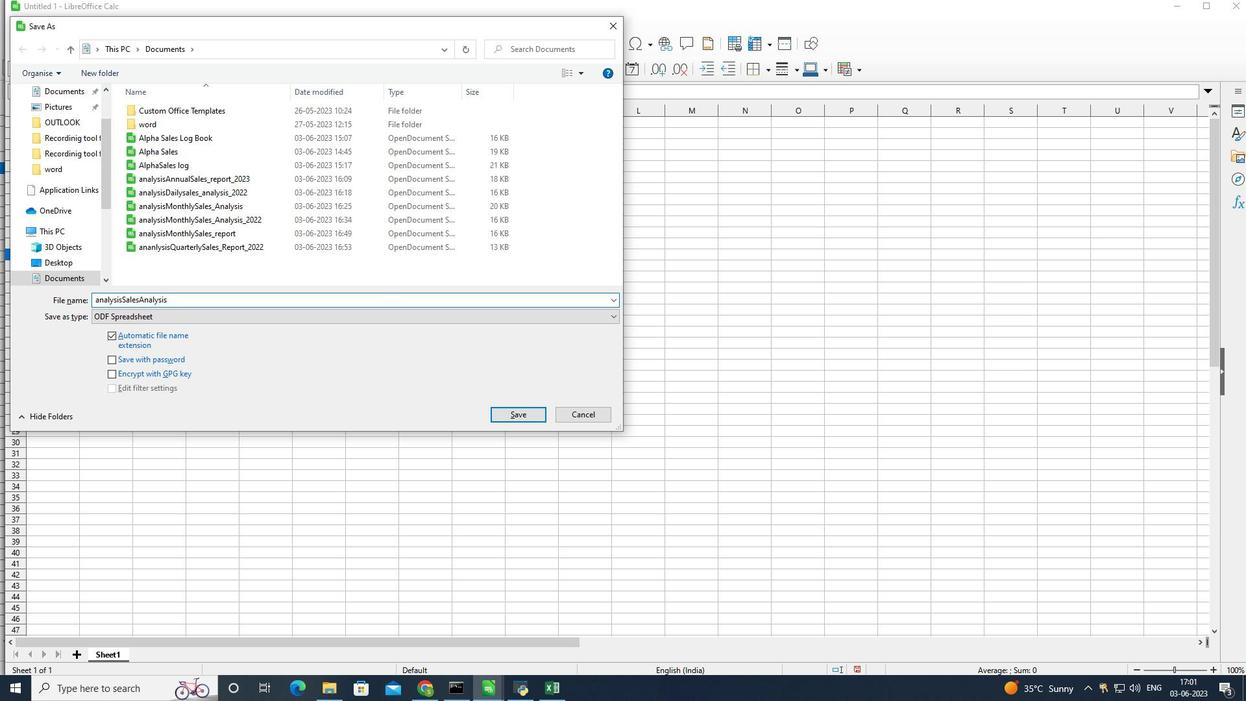 
Action: Mouse moved to (461, 136)
Screenshot: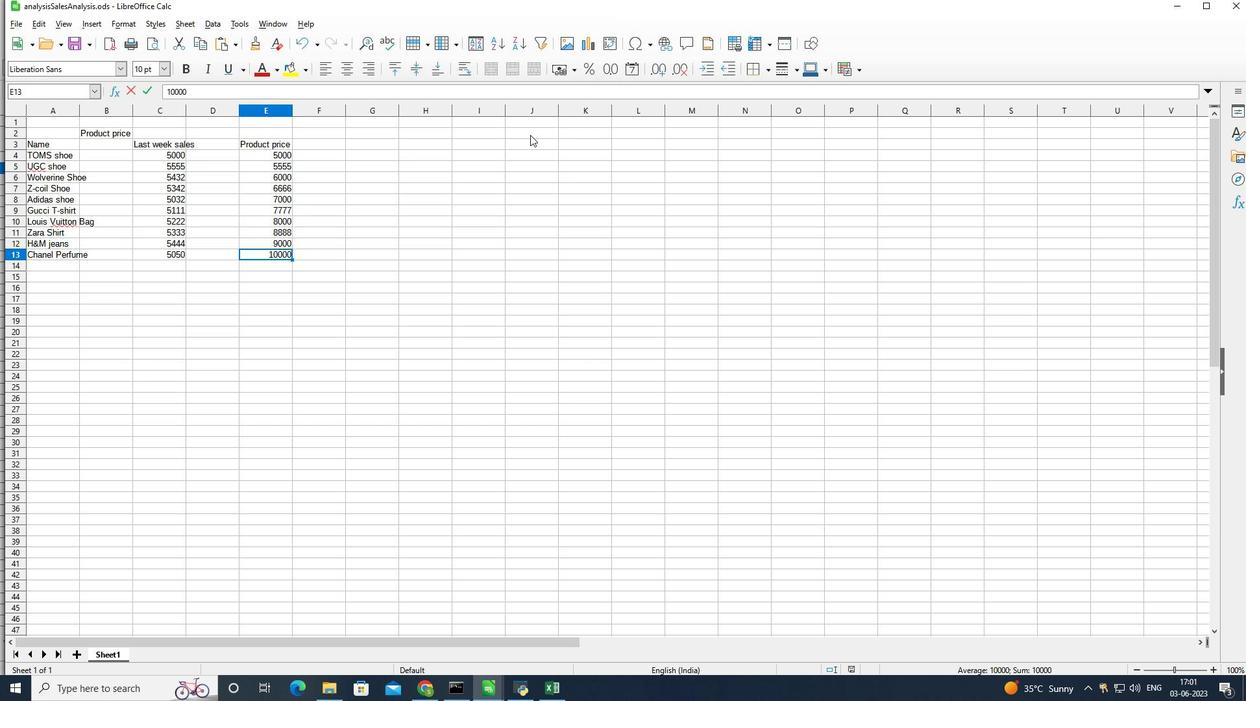 
